 Task: Open Card Database Setup in Board Social Media Advertising Campaign Management to Workspace IT Department and add a team member Softage.3@softage.net, a label Red, a checklist SEO Audit, an attachment from your google drive, a color Red and finally, add a card description 'Finalize budget for upcoming project' and a comment 'Given the potential impact of this task on our company reputation, let us ensure that we approach it with a sense of professionalism and respect.'. Add a start date 'Jan 03, 1900' with a due date 'Jan 10, 1900'
Action: Mouse moved to (95, 361)
Screenshot: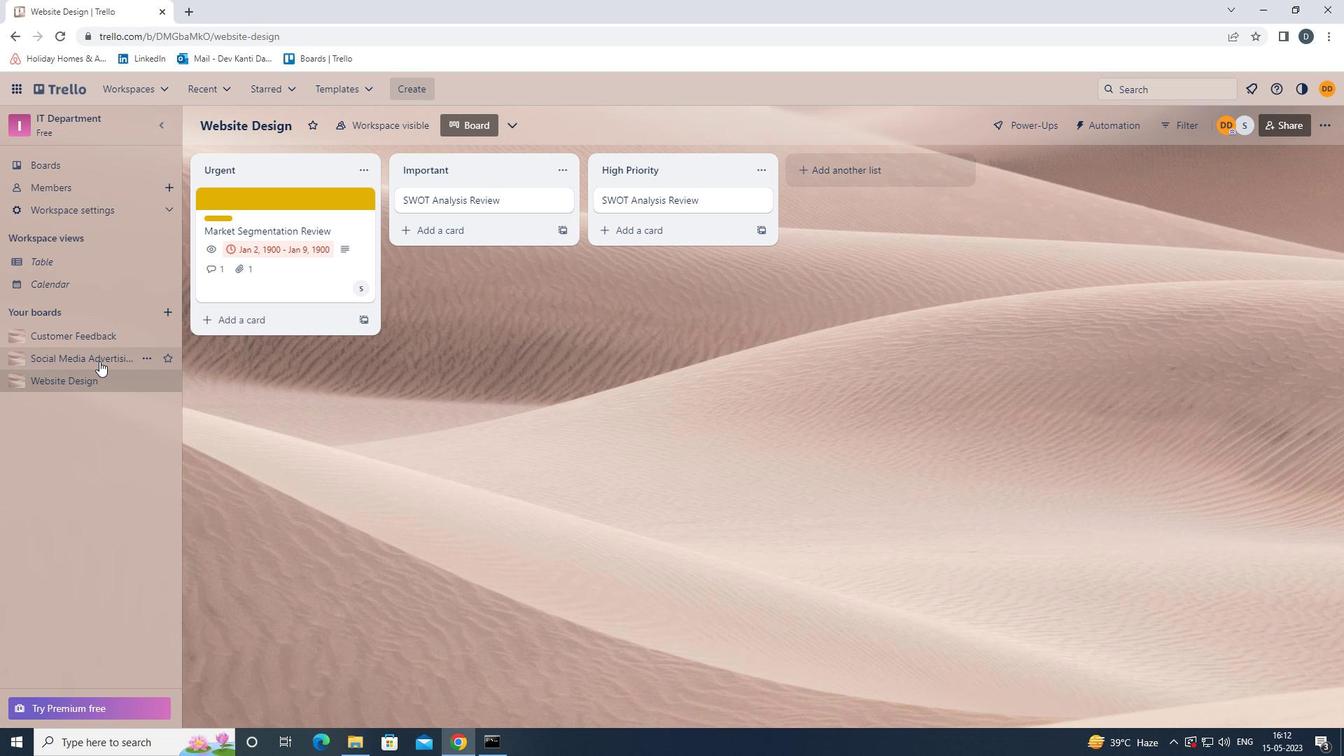 
Action: Mouse pressed left at (95, 361)
Screenshot: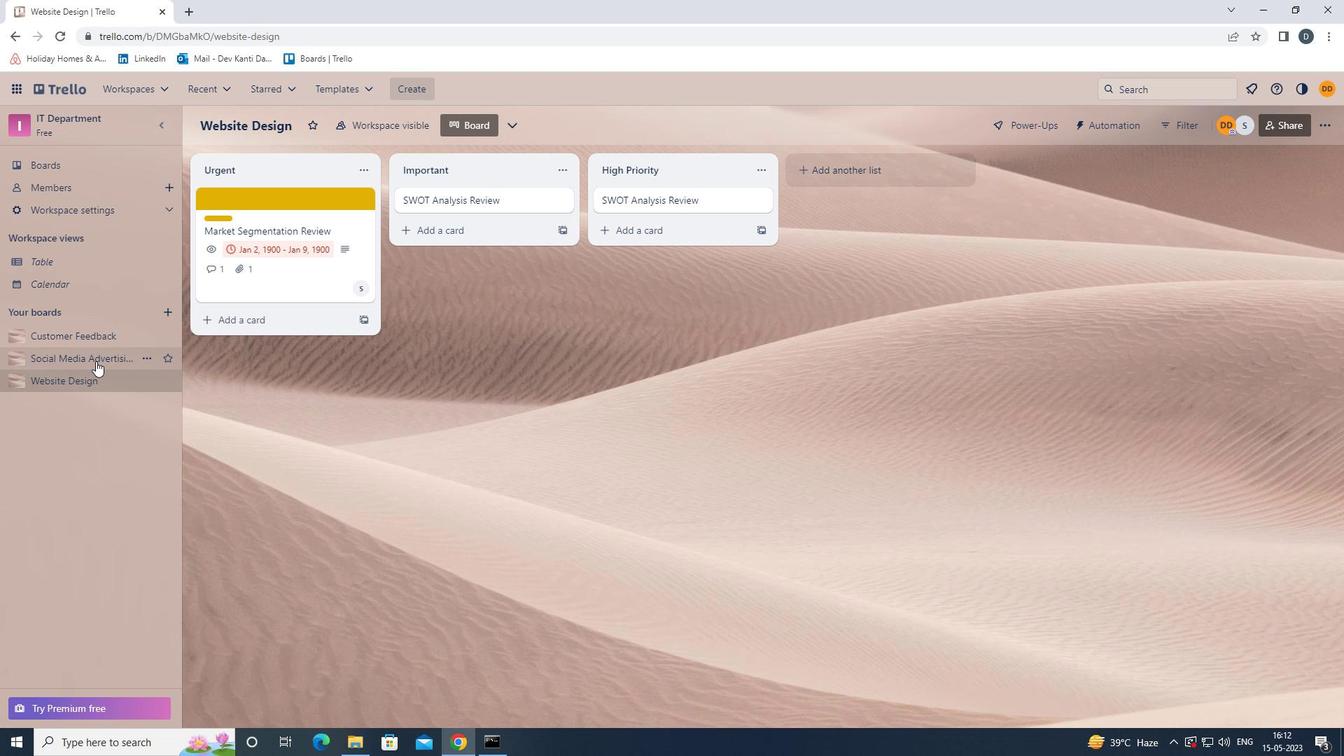 
Action: Mouse moved to (284, 202)
Screenshot: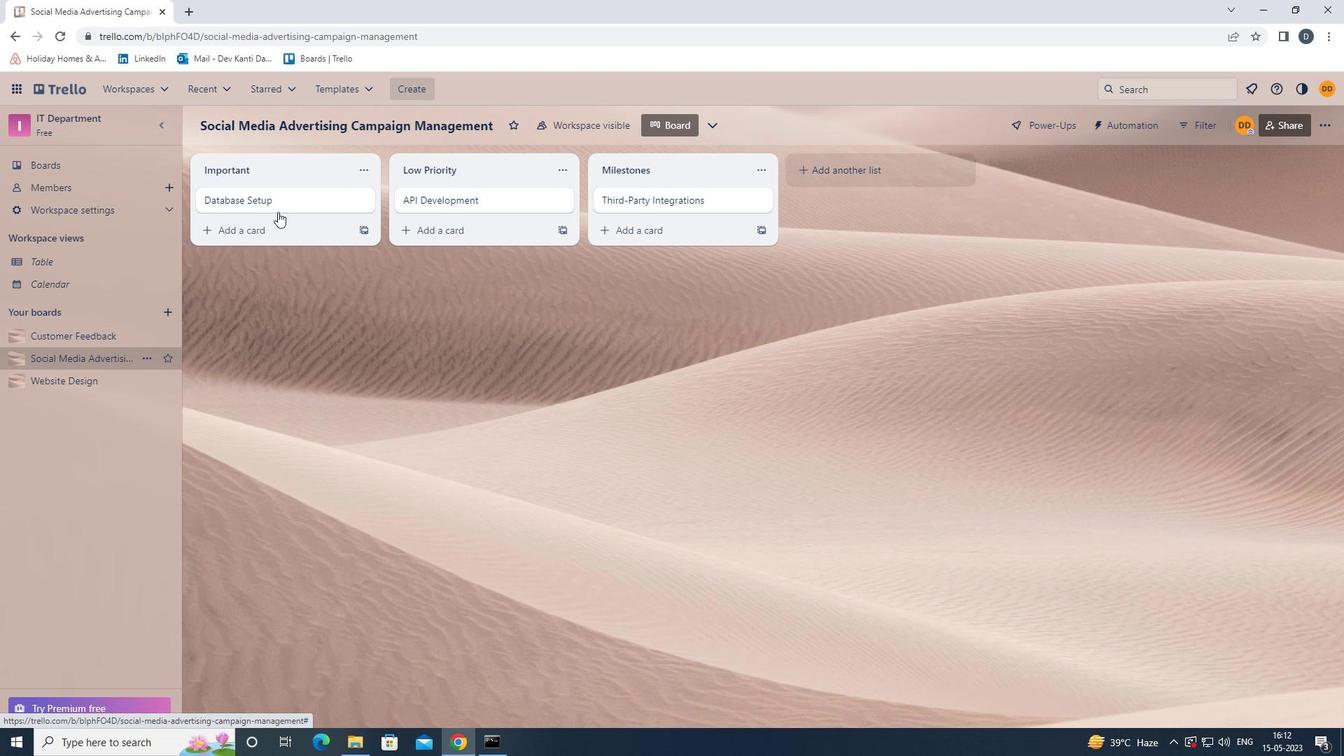 
Action: Mouse pressed left at (284, 202)
Screenshot: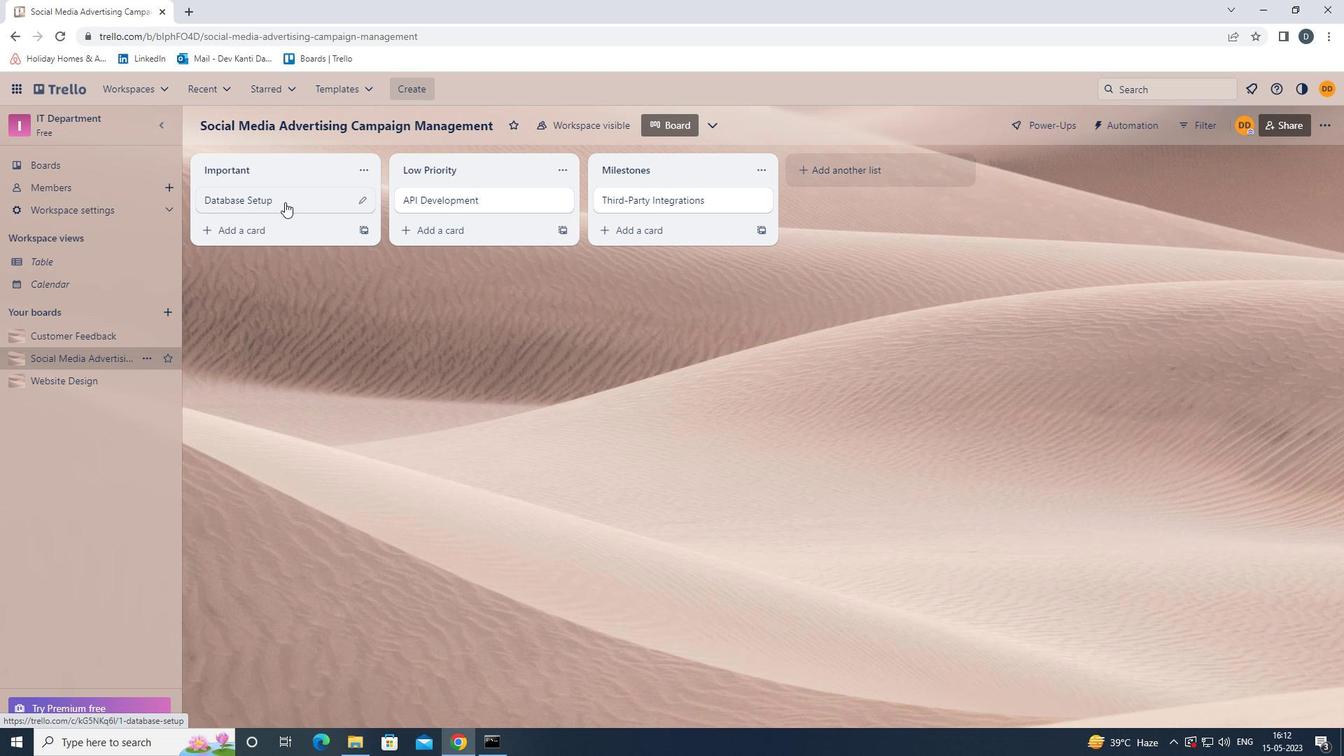 
Action: Mouse moved to (835, 202)
Screenshot: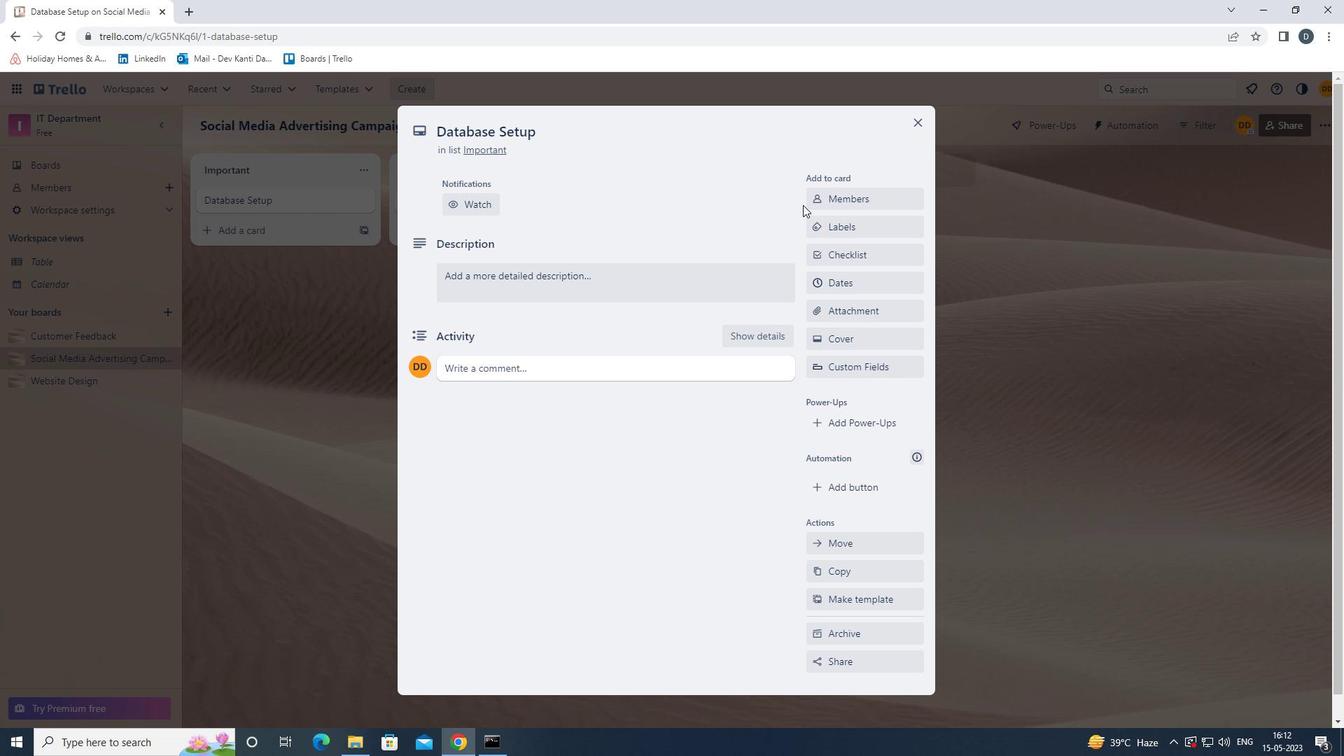 
Action: Mouse pressed left at (835, 202)
Screenshot: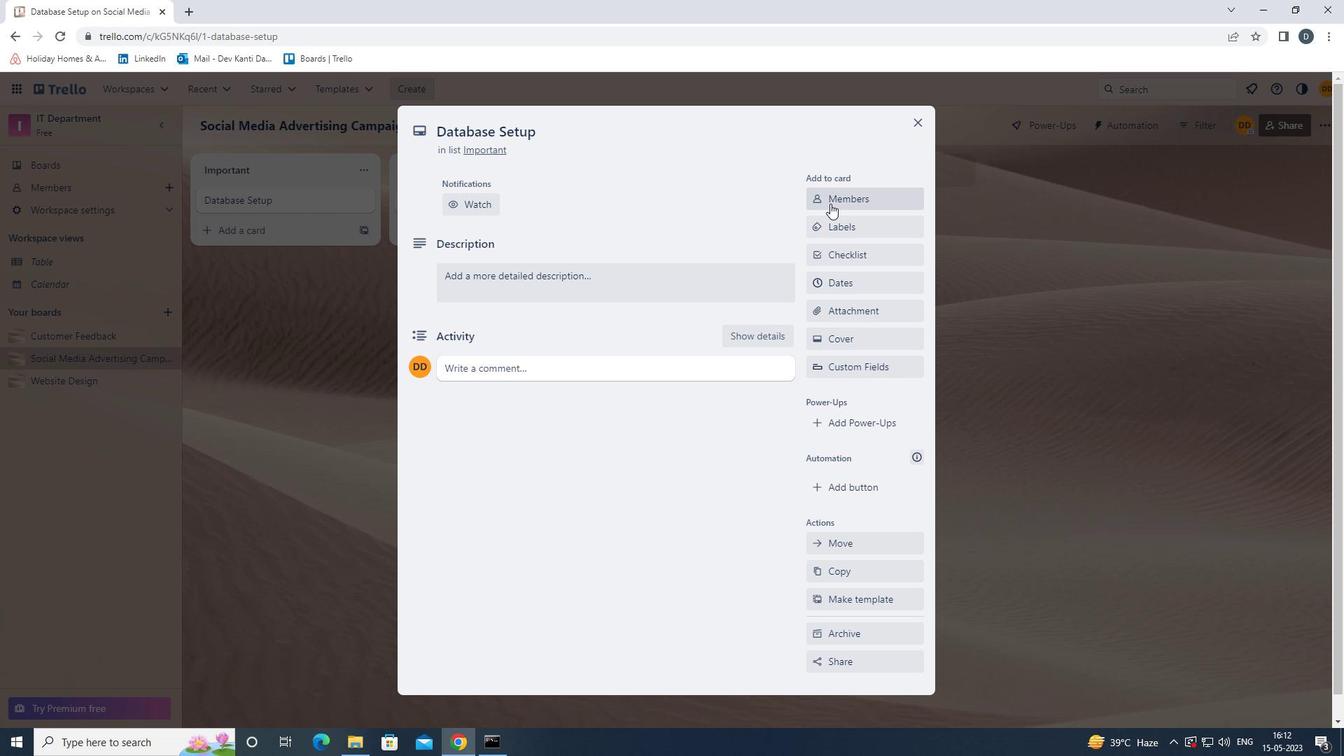 
Action: Mouse moved to (837, 200)
Screenshot: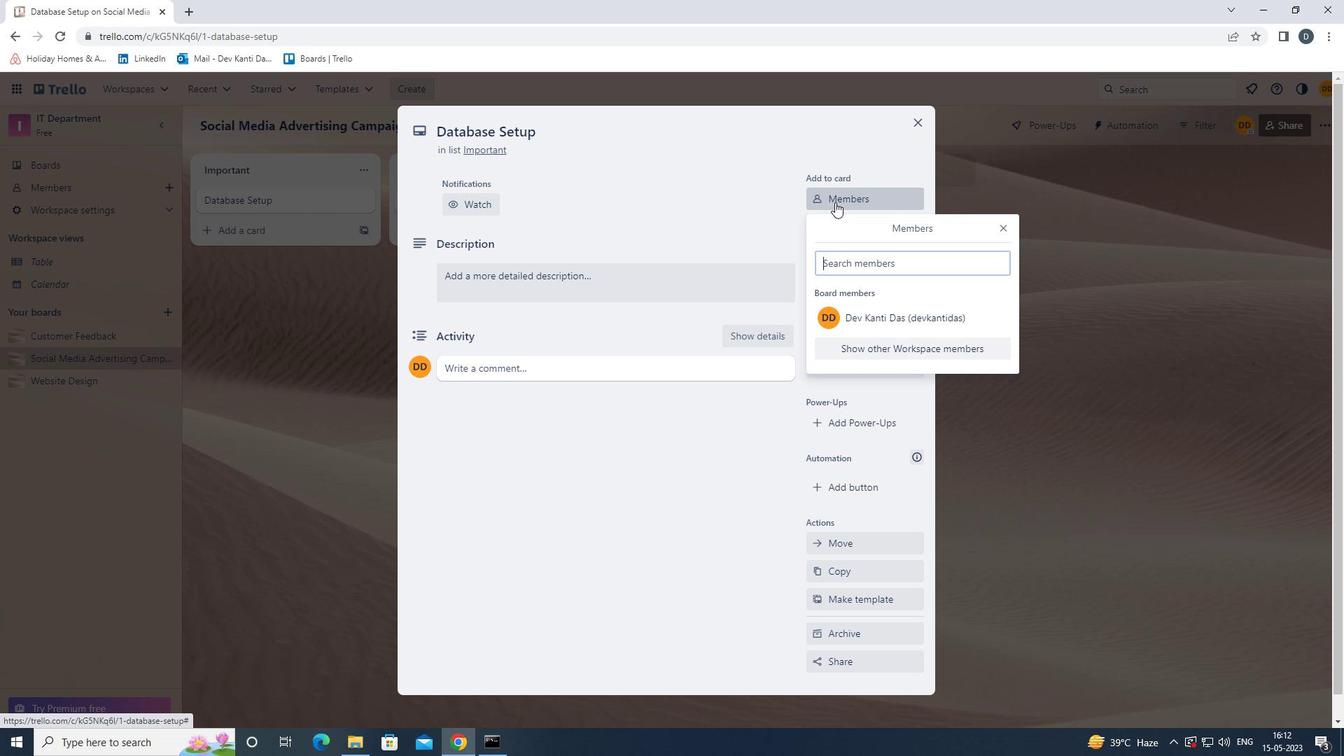 
Action: Key pressed <Key.shift><Key.shift><Key.shift><Key.shift><Key.shift>SOFTAGE.3<Key.shift>@SOFTAGE.NET
Screenshot: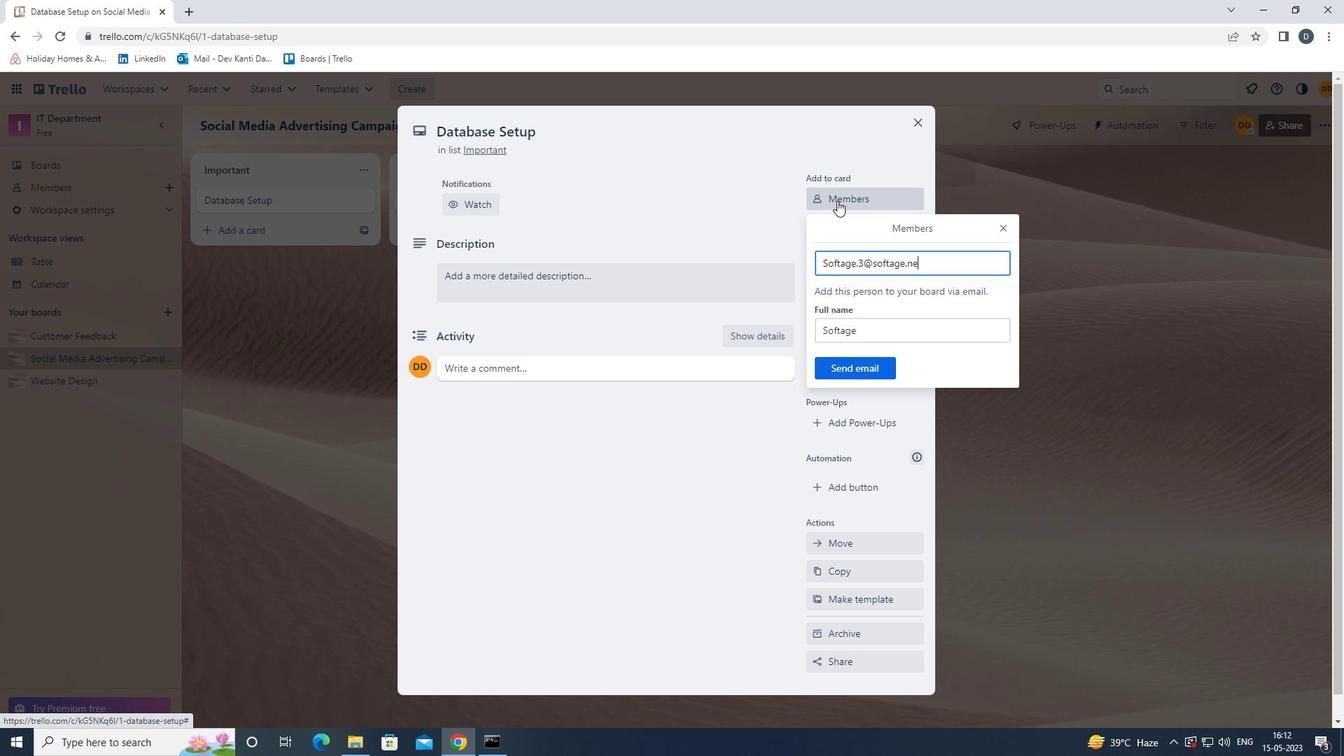 
Action: Mouse moved to (834, 373)
Screenshot: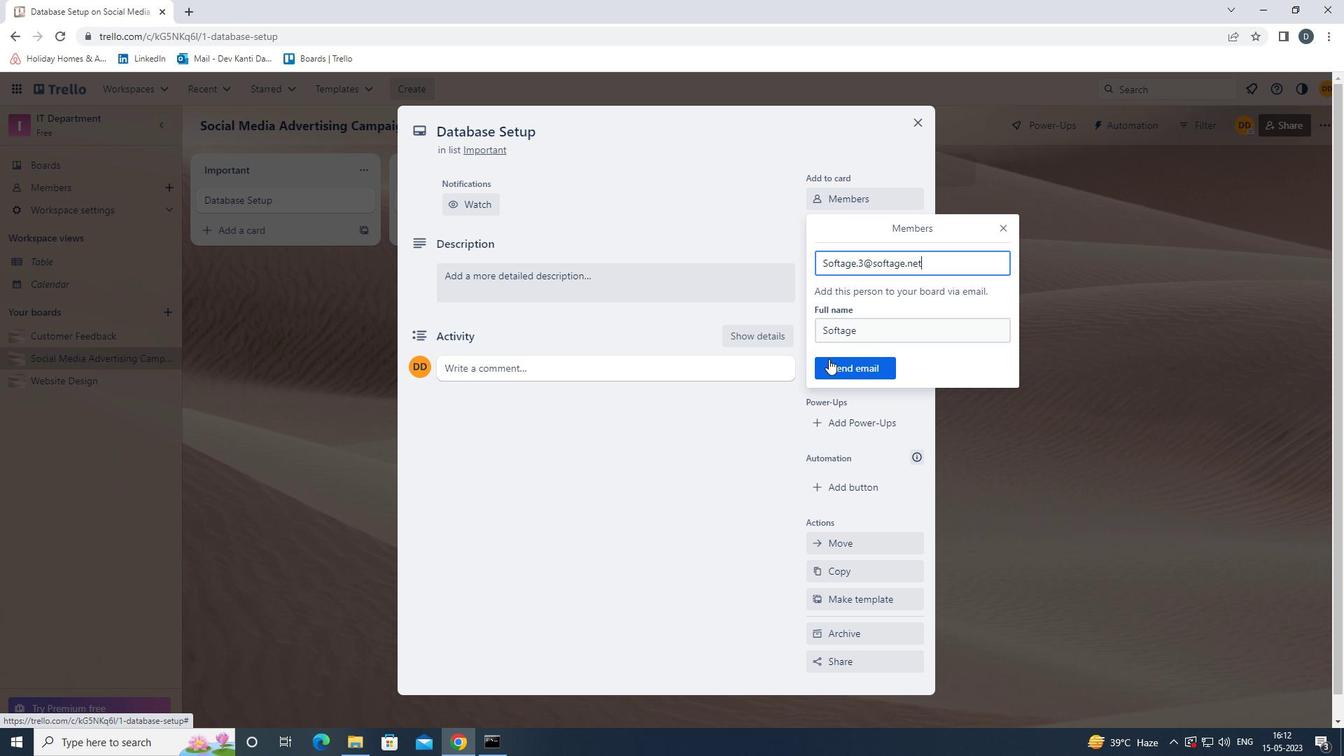 
Action: Mouse pressed left at (834, 373)
Screenshot: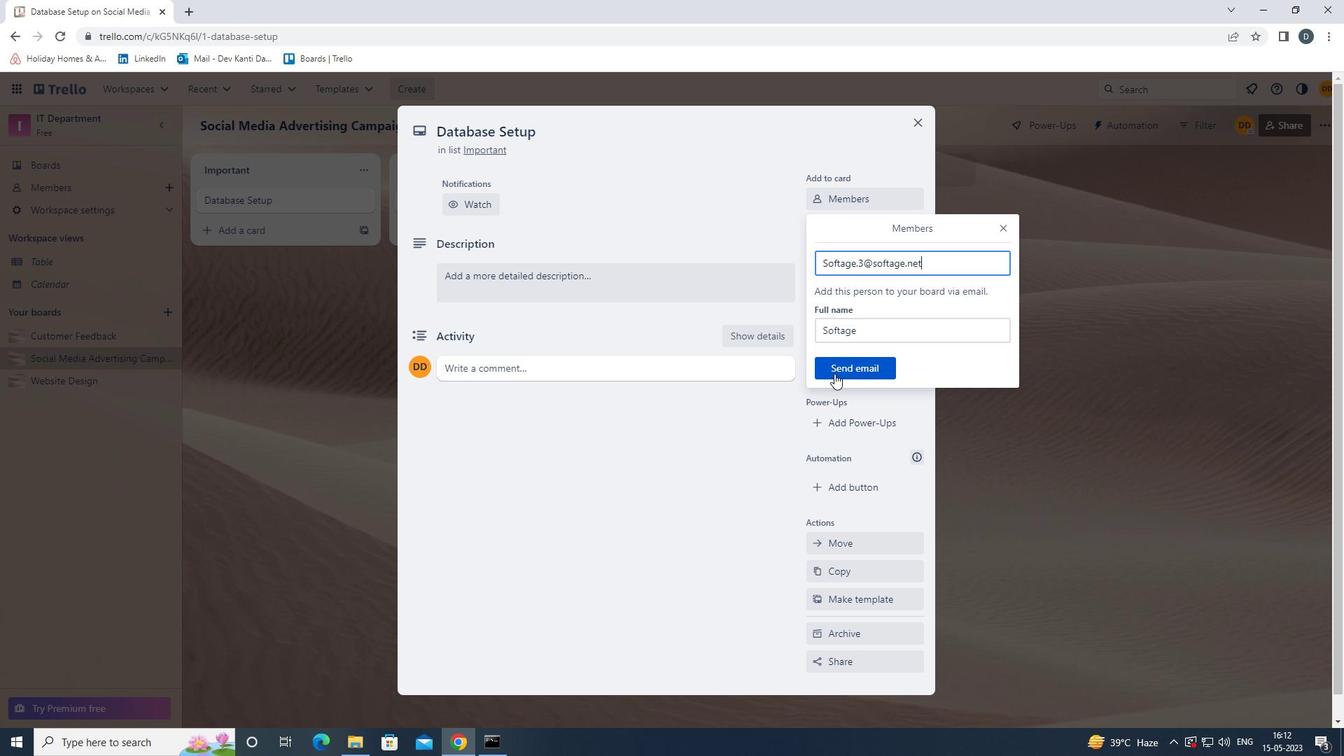 
Action: Mouse moved to (866, 283)
Screenshot: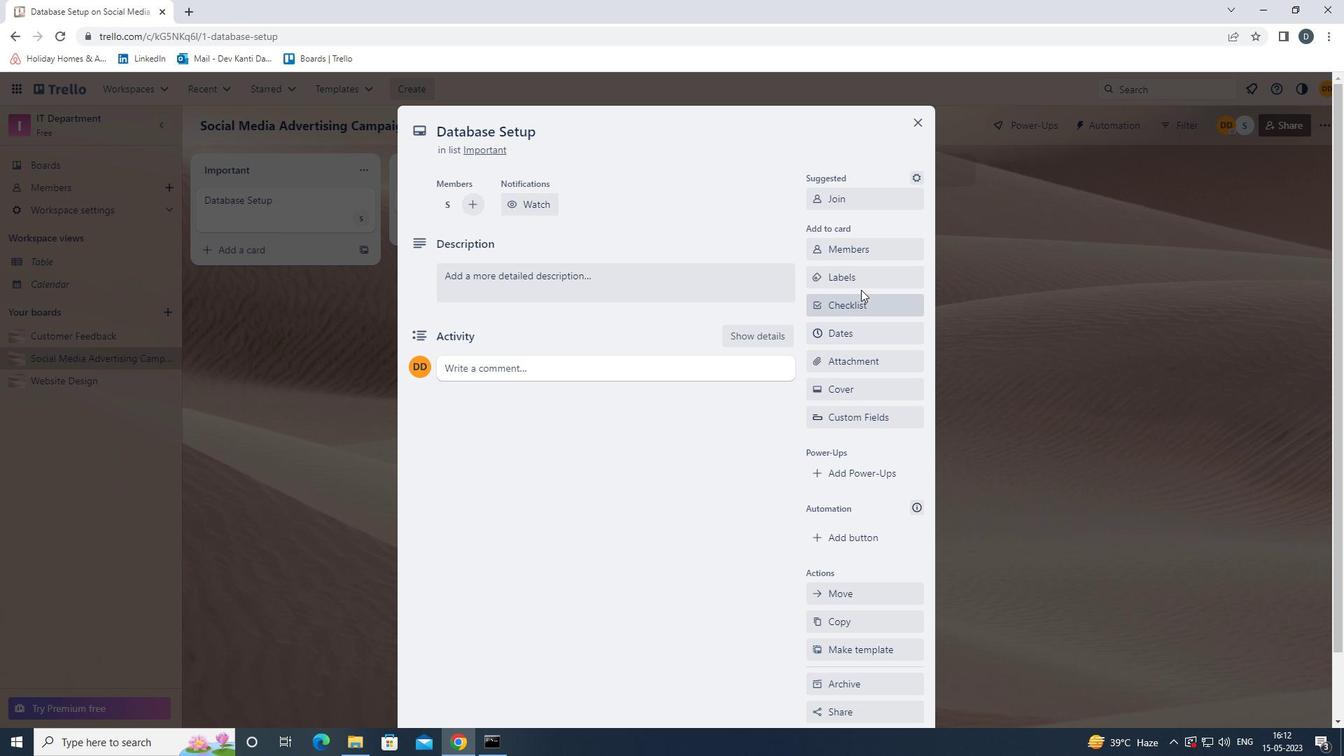 
Action: Mouse pressed left at (866, 283)
Screenshot: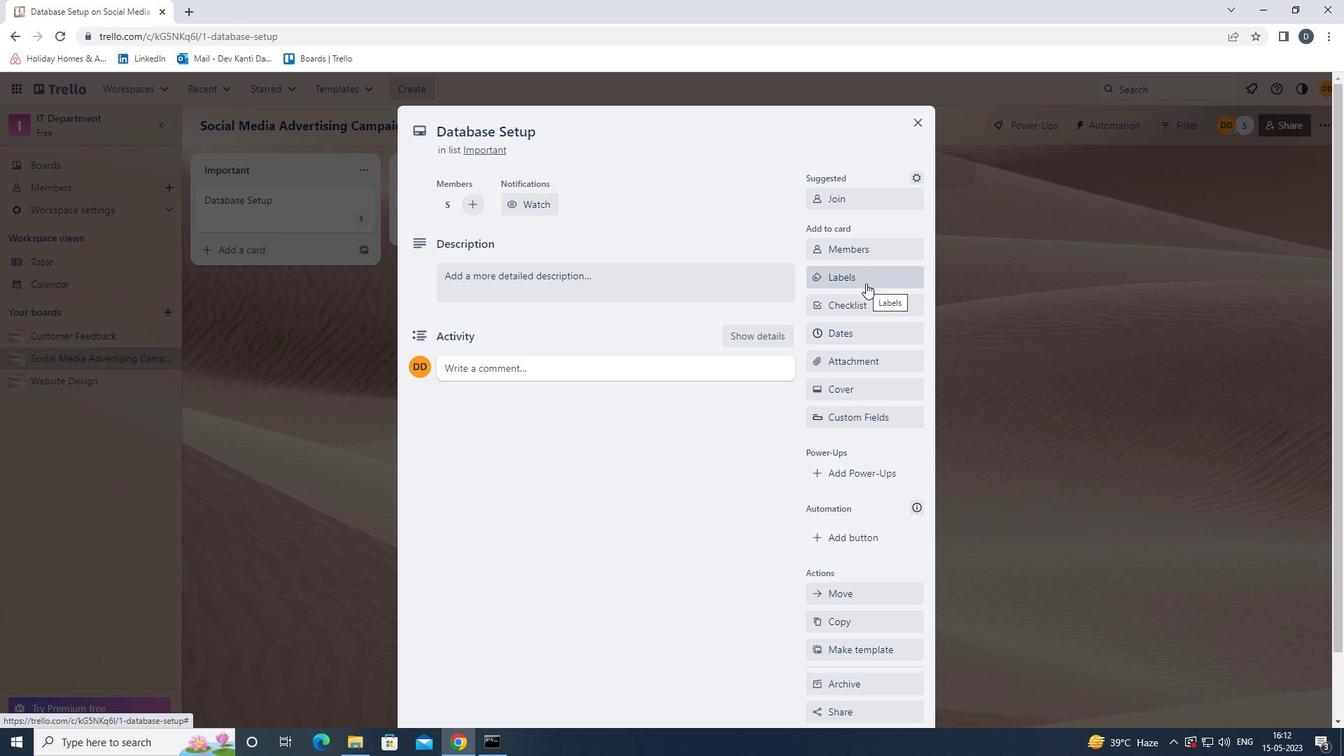
Action: Mouse moved to (901, 467)
Screenshot: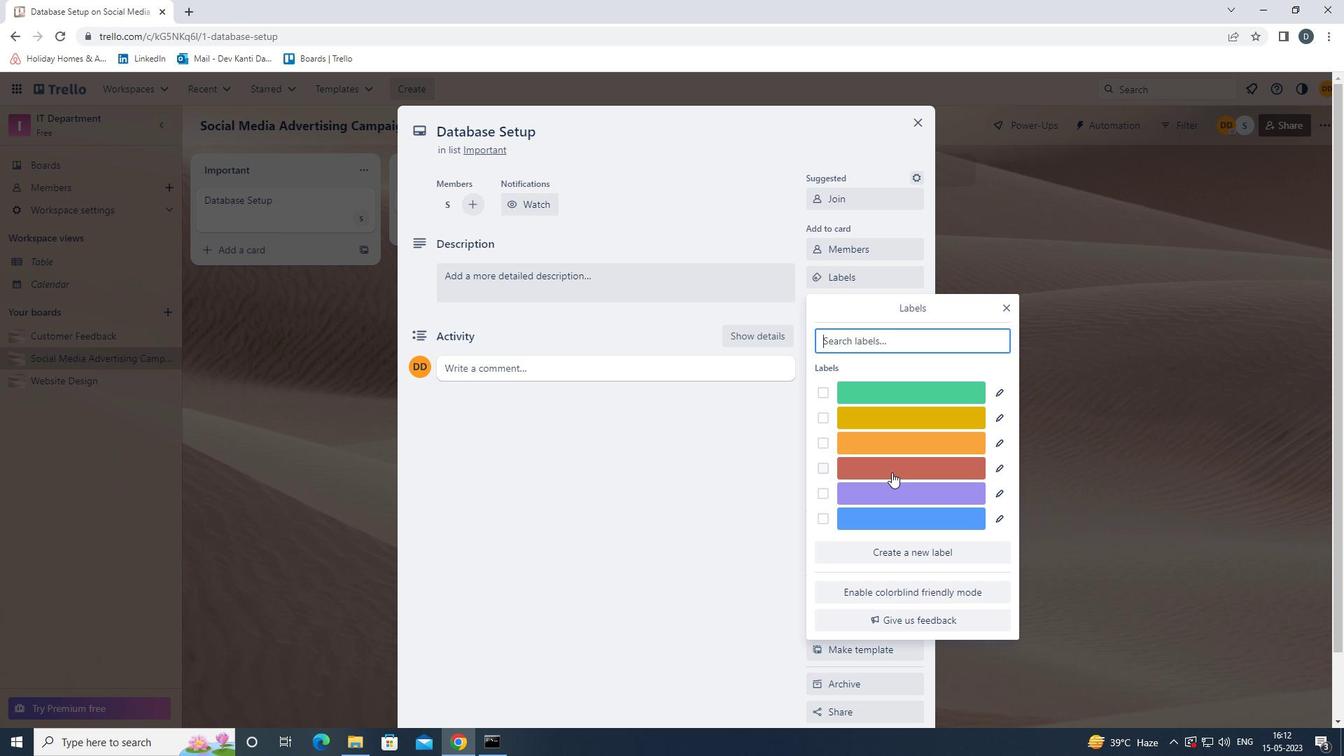 
Action: Mouse pressed left at (901, 467)
Screenshot: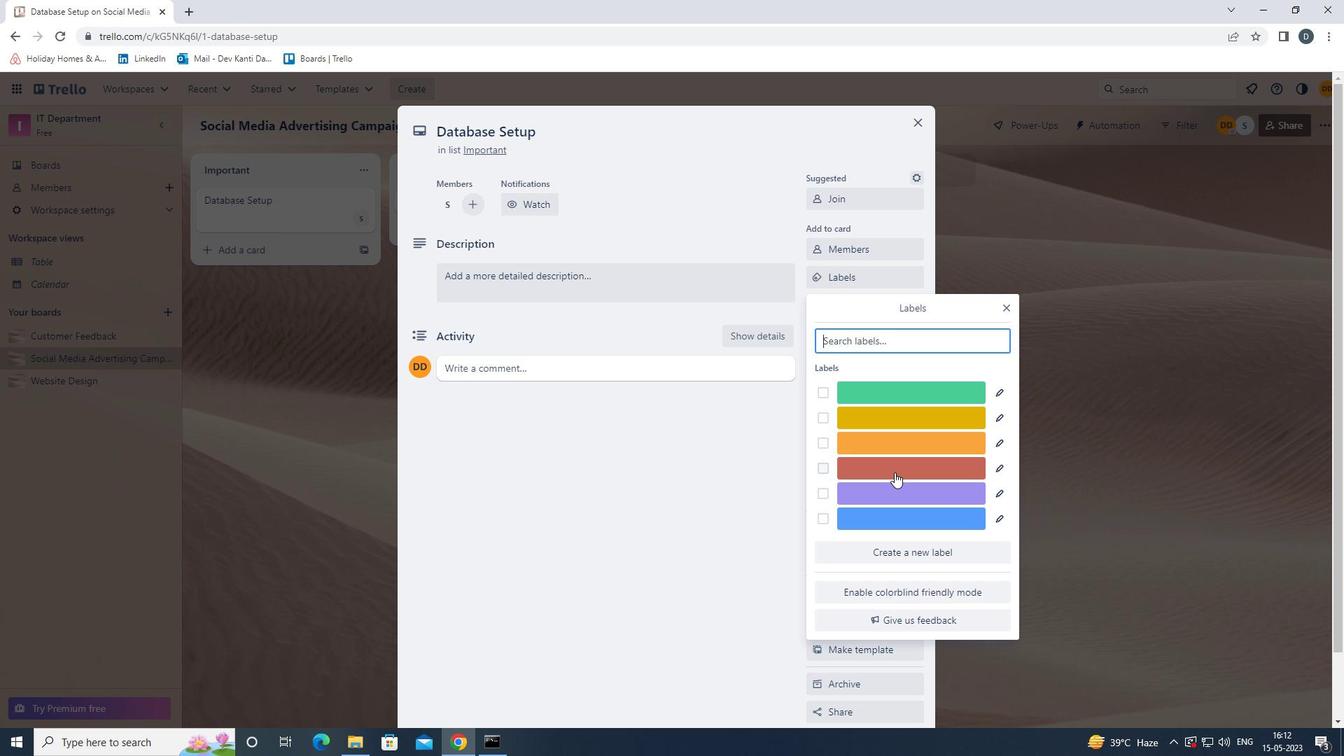 
Action: Mouse moved to (1003, 315)
Screenshot: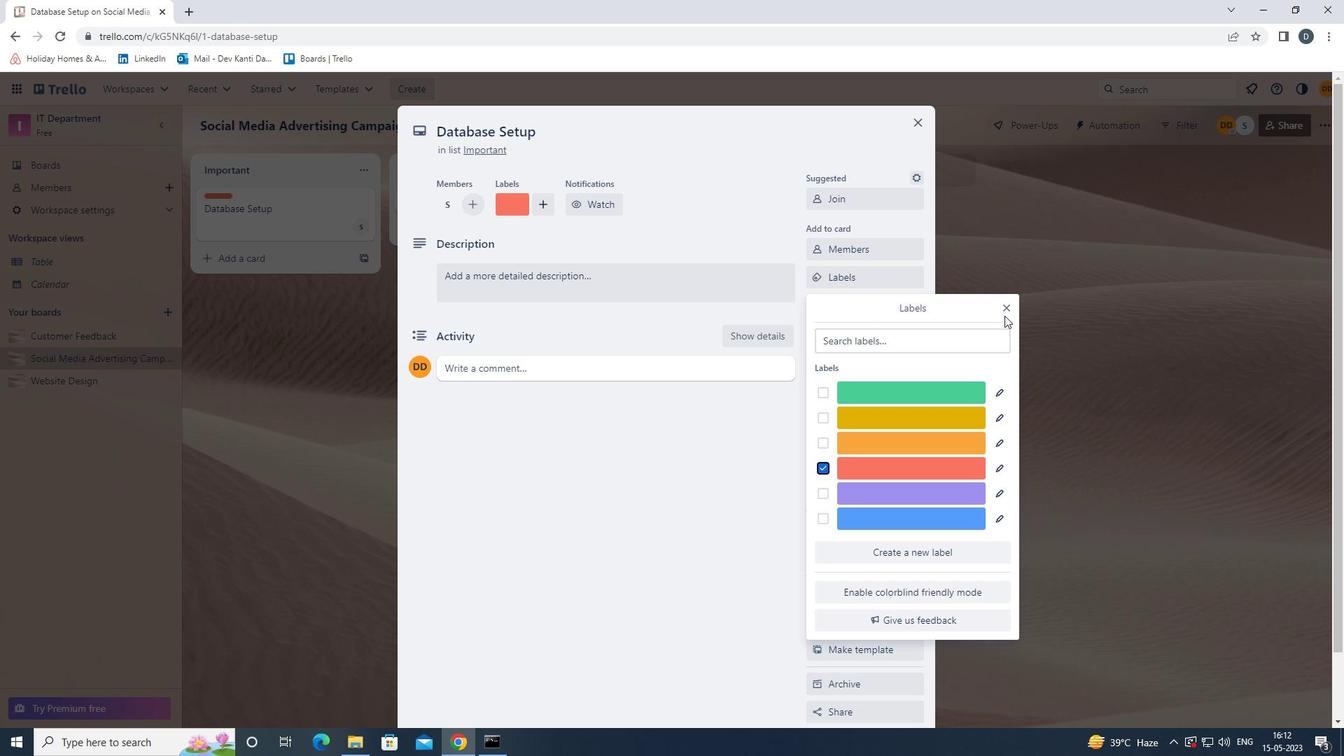 
Action: Mouse pressed left at (1003, 315)
Screenshot: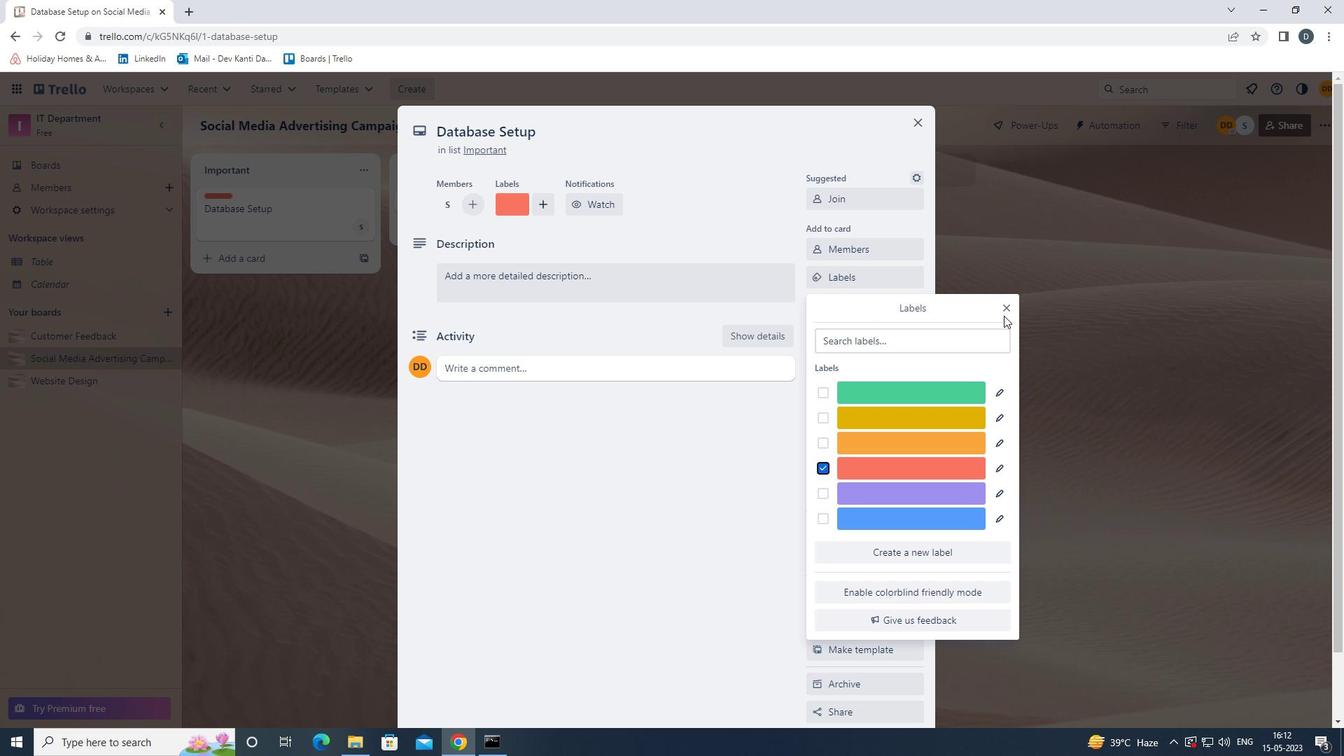 
Action: Mouse moved to (880, 309)
Screenshot: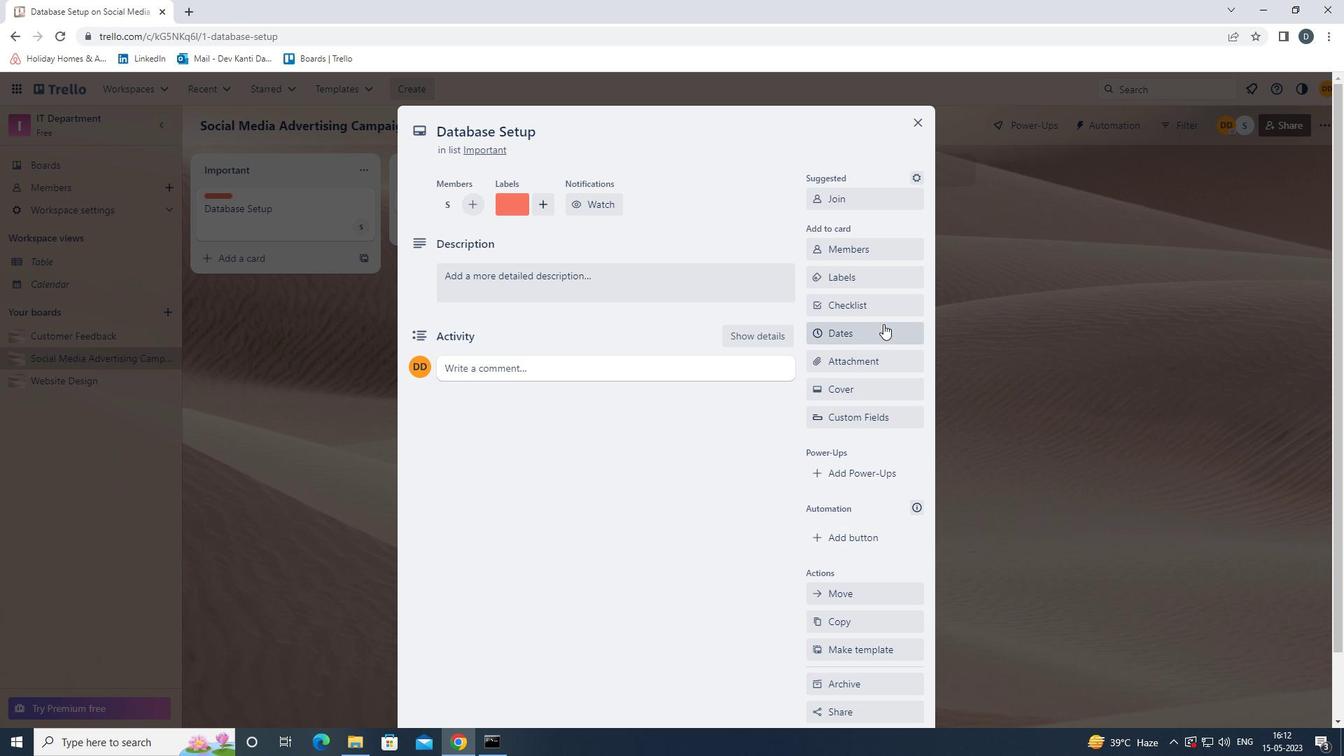 
Action: Mouse pressed left at (880, 309)
Screenshot: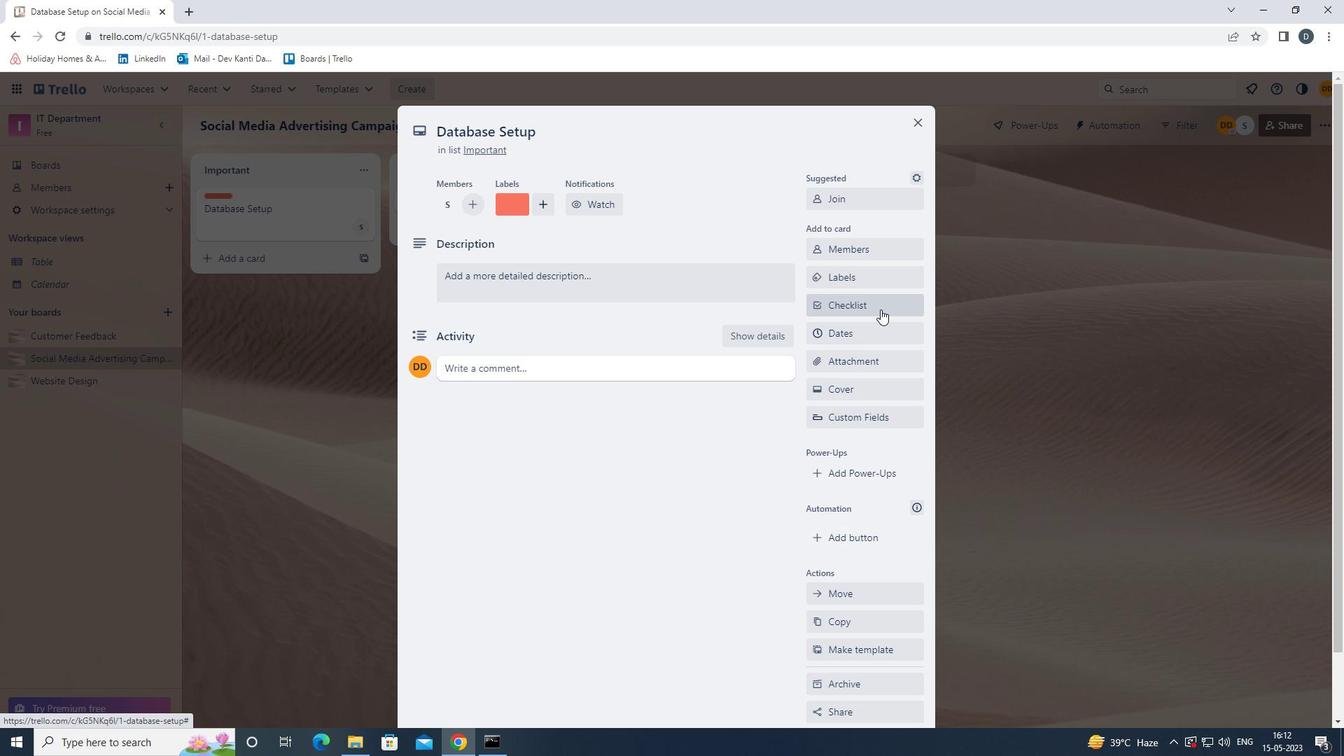 
Action: Mouse moved to (885, 340)
Screenshot: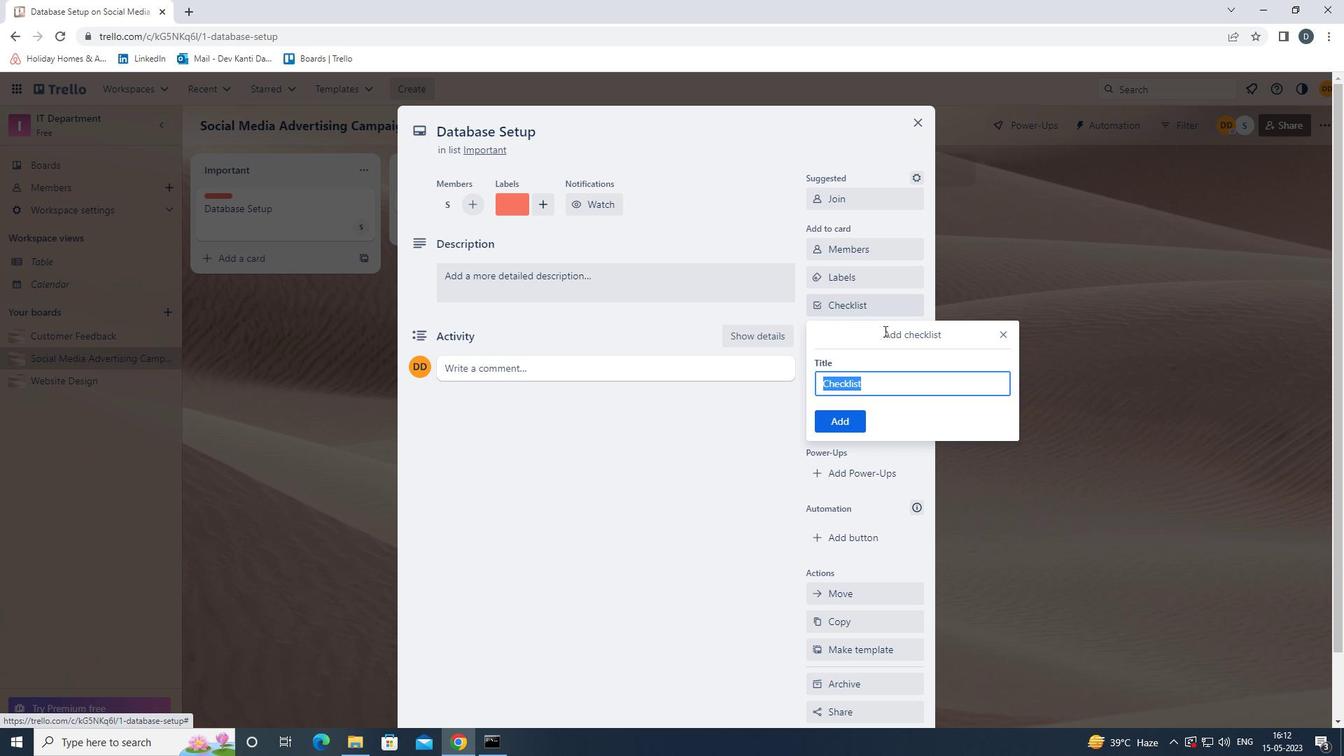 
Action: Key pressed <Key.shift>SEO<Key.space><Key.shift><Key.shift><Key.shift><Key.shift>AUDIT<Key.enter>
Screenshot: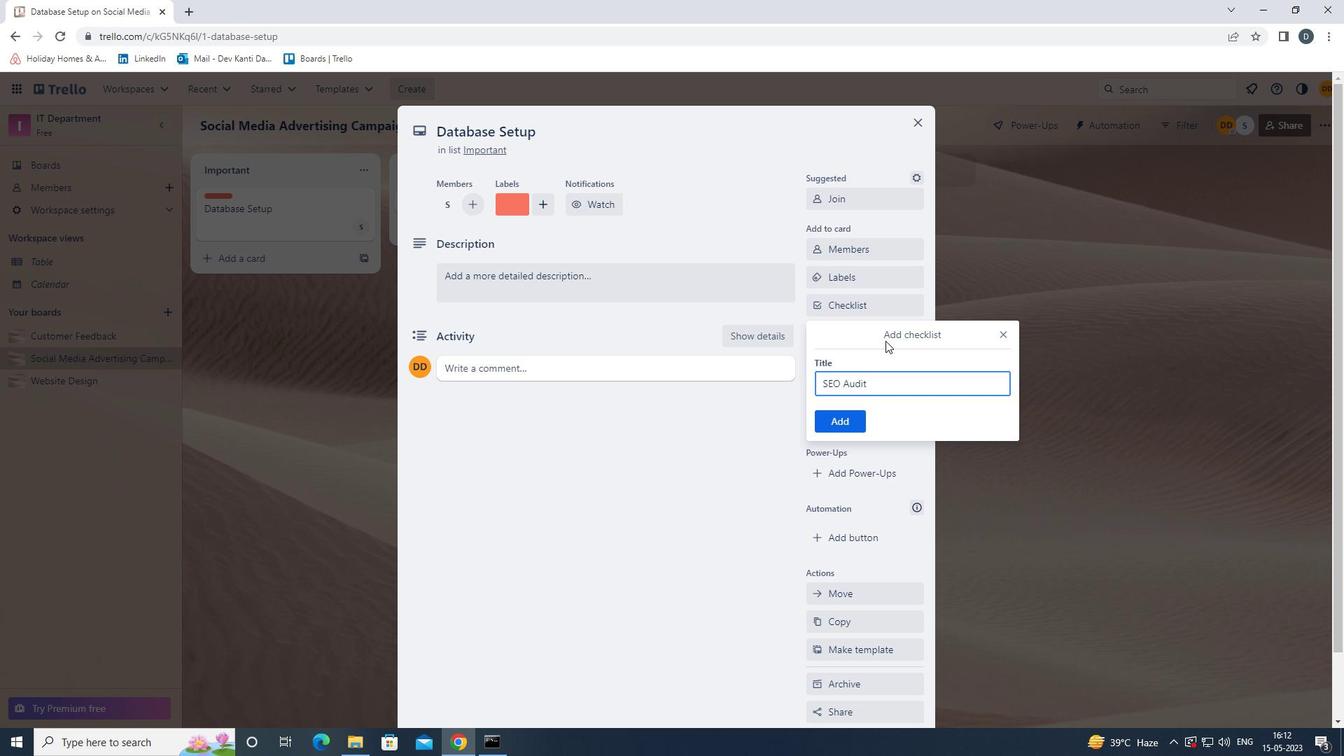 
Action: Mouse moved to (889, 359)
Screenshot: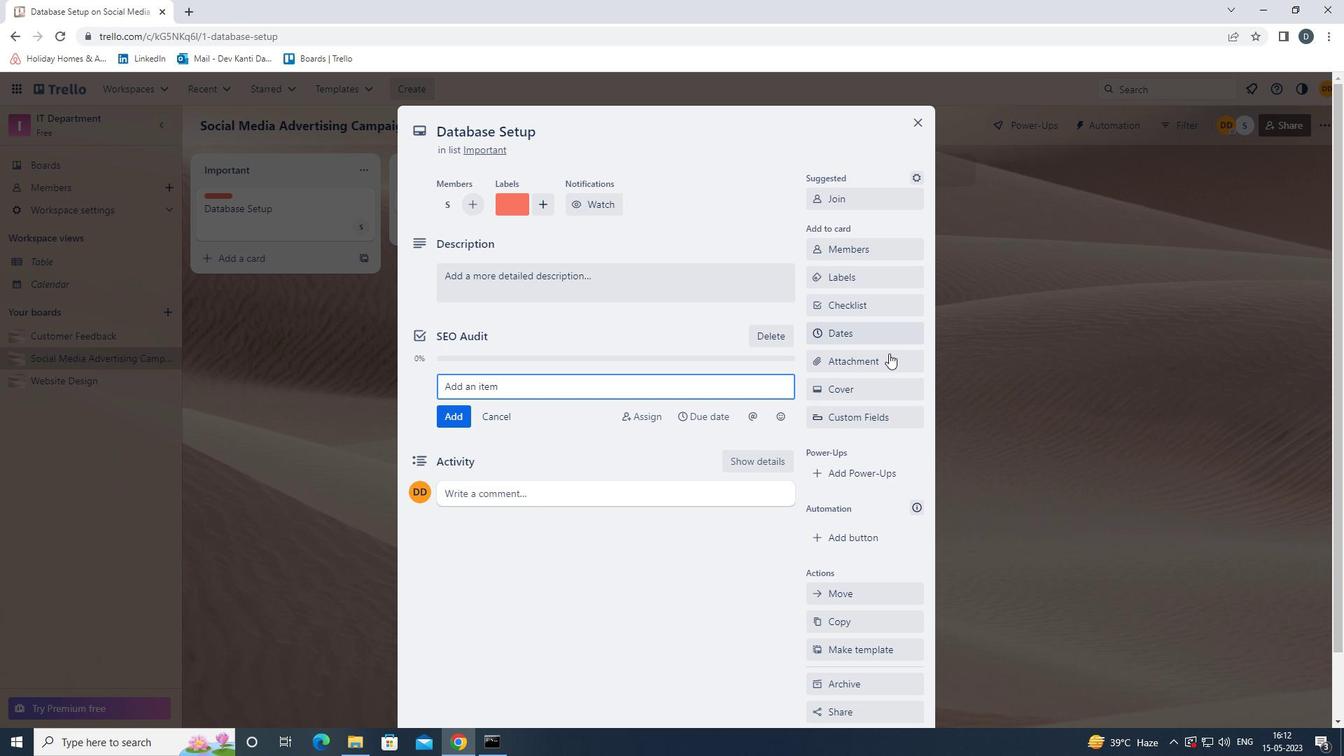 
Action: Mouse pressed left at (889, 359)
Screenshot: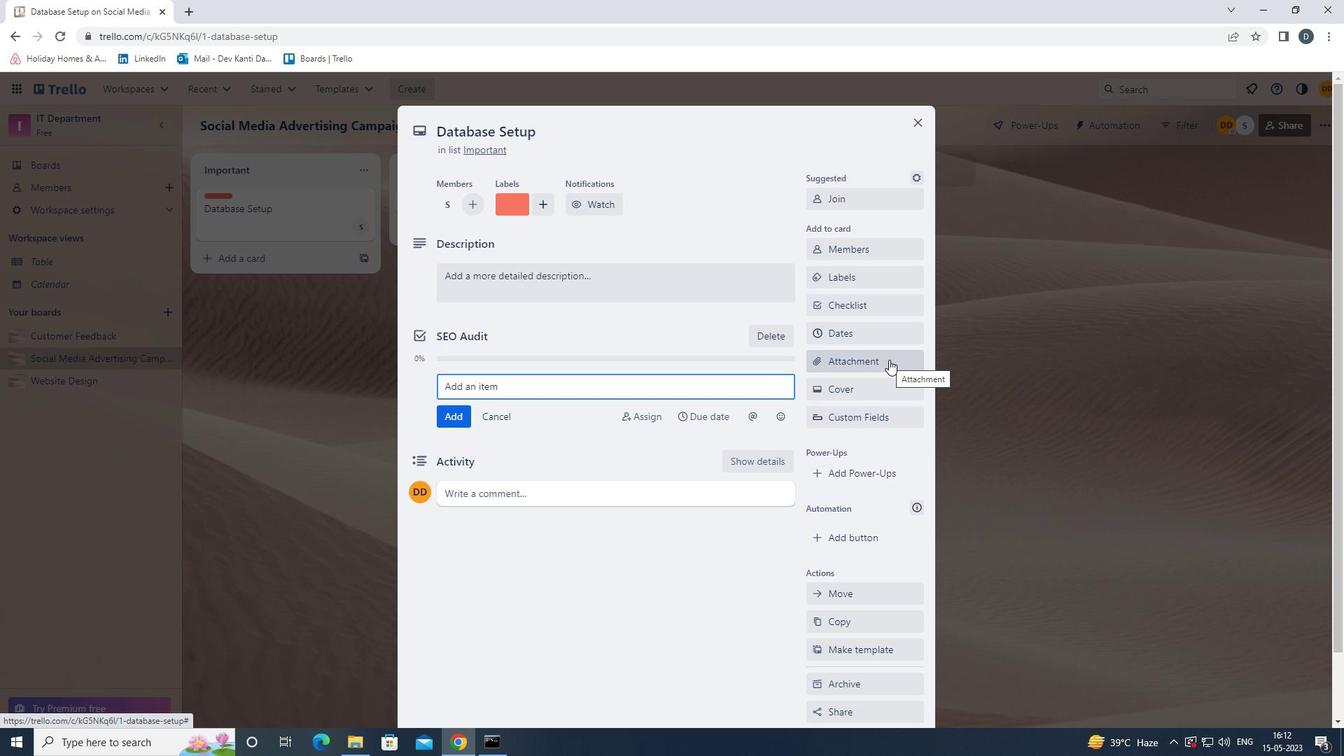 
Action: Mouse moved to (888, 459)
Screenshot: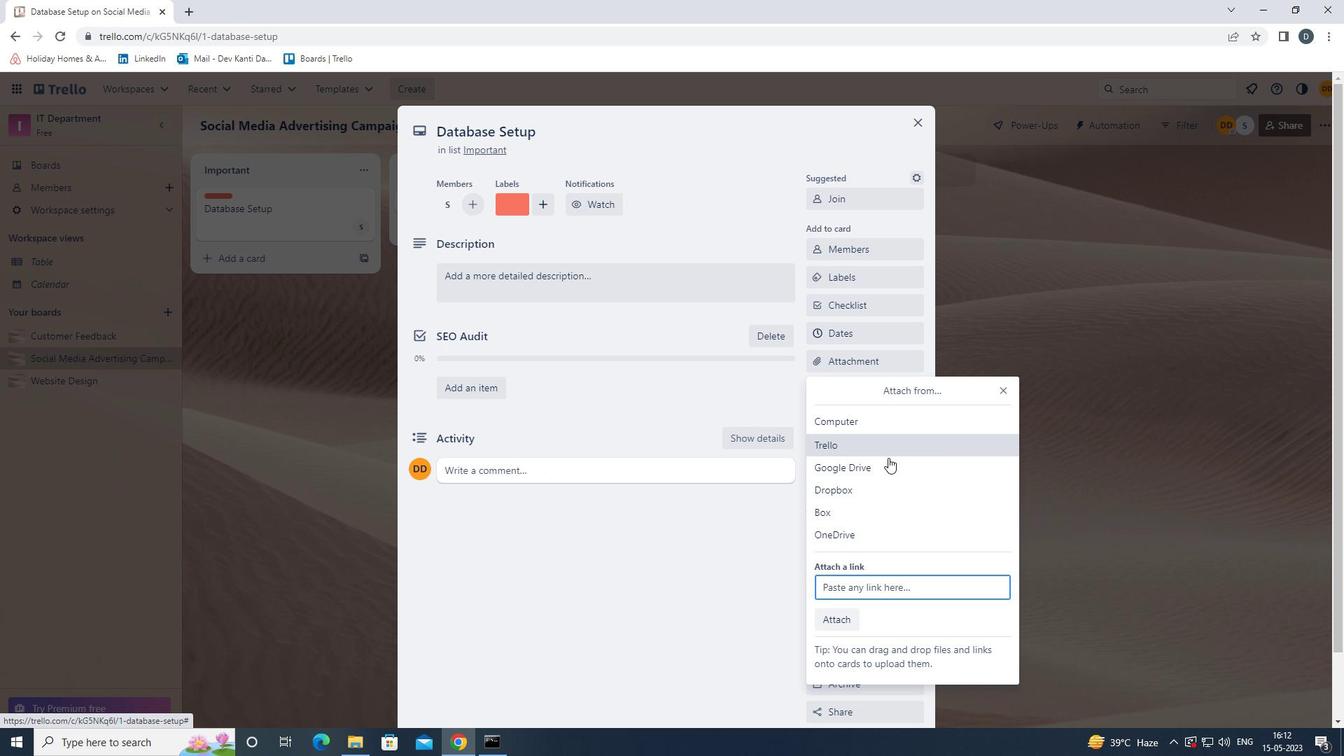
Action: Mouse pressed left at (888, 459)
Screenshot: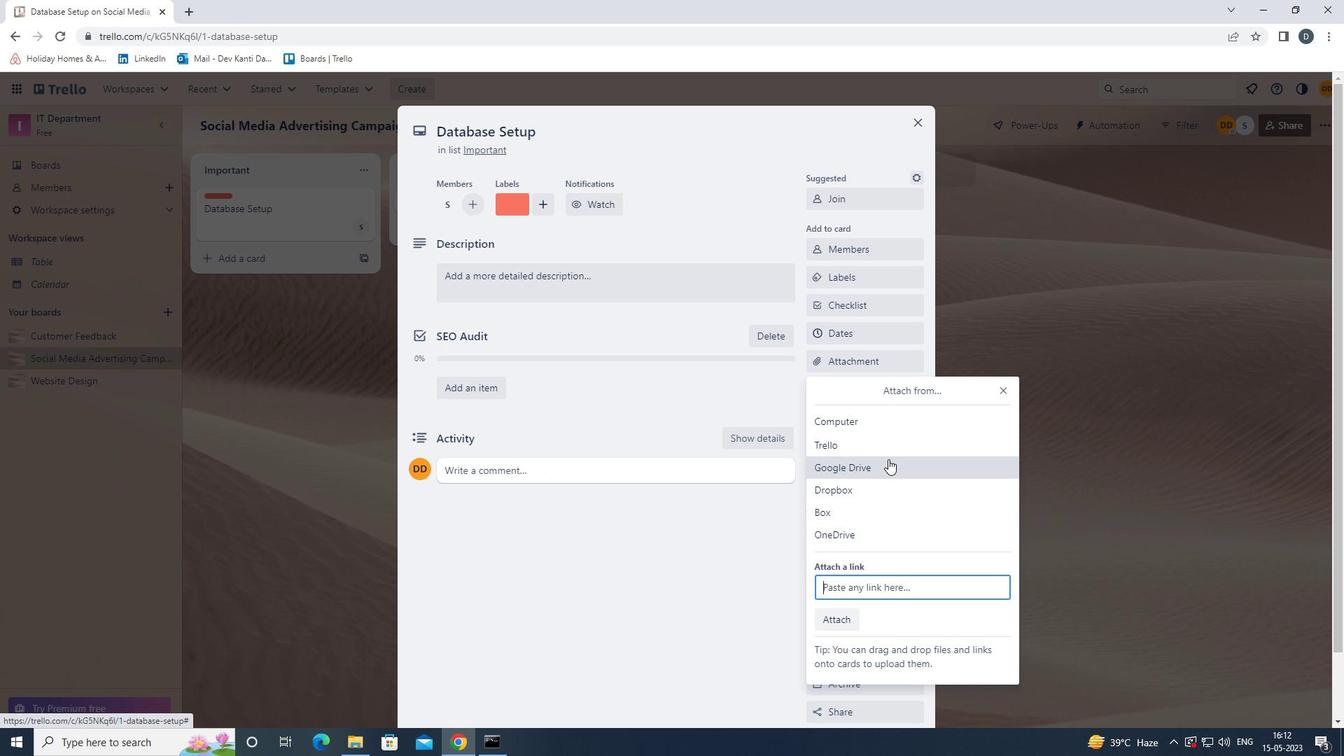 
Action: Mouse moved to (359, 382)
Screenshot: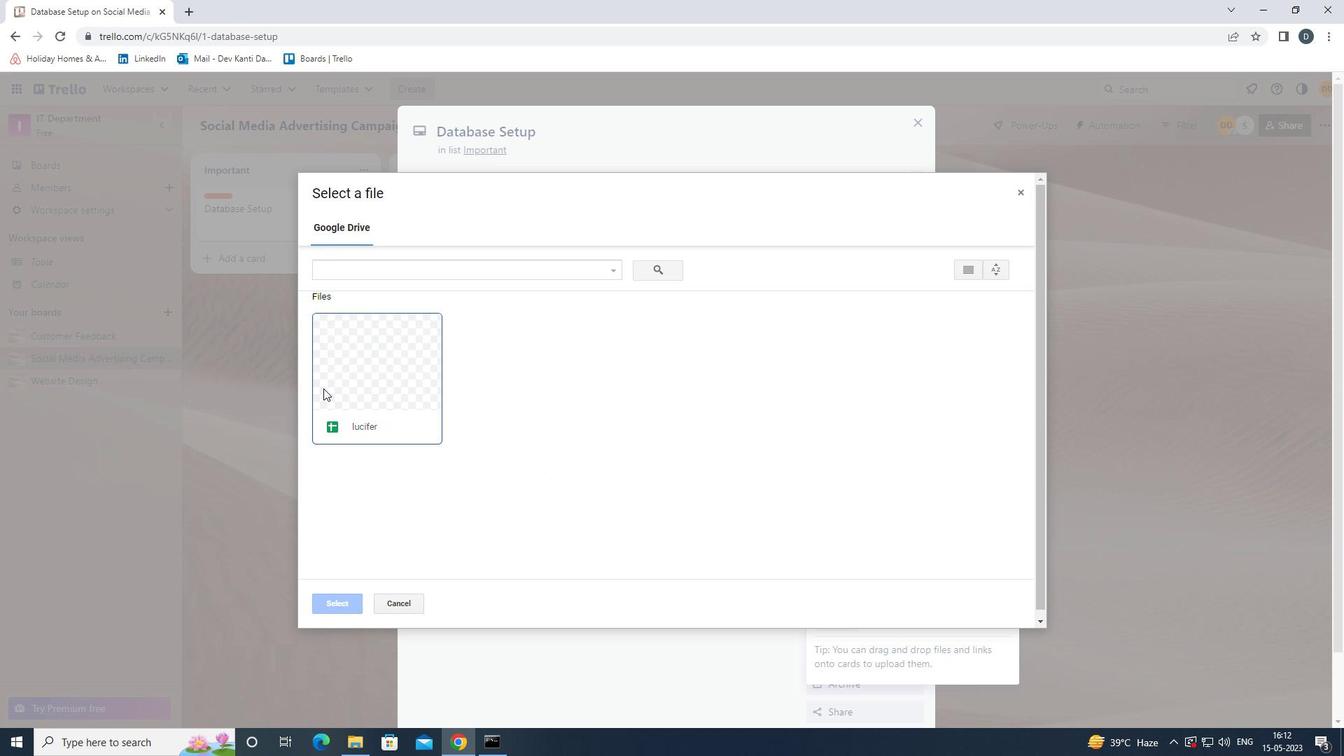 
Action: Mouse pressed left at (359, 382)
Screenshot: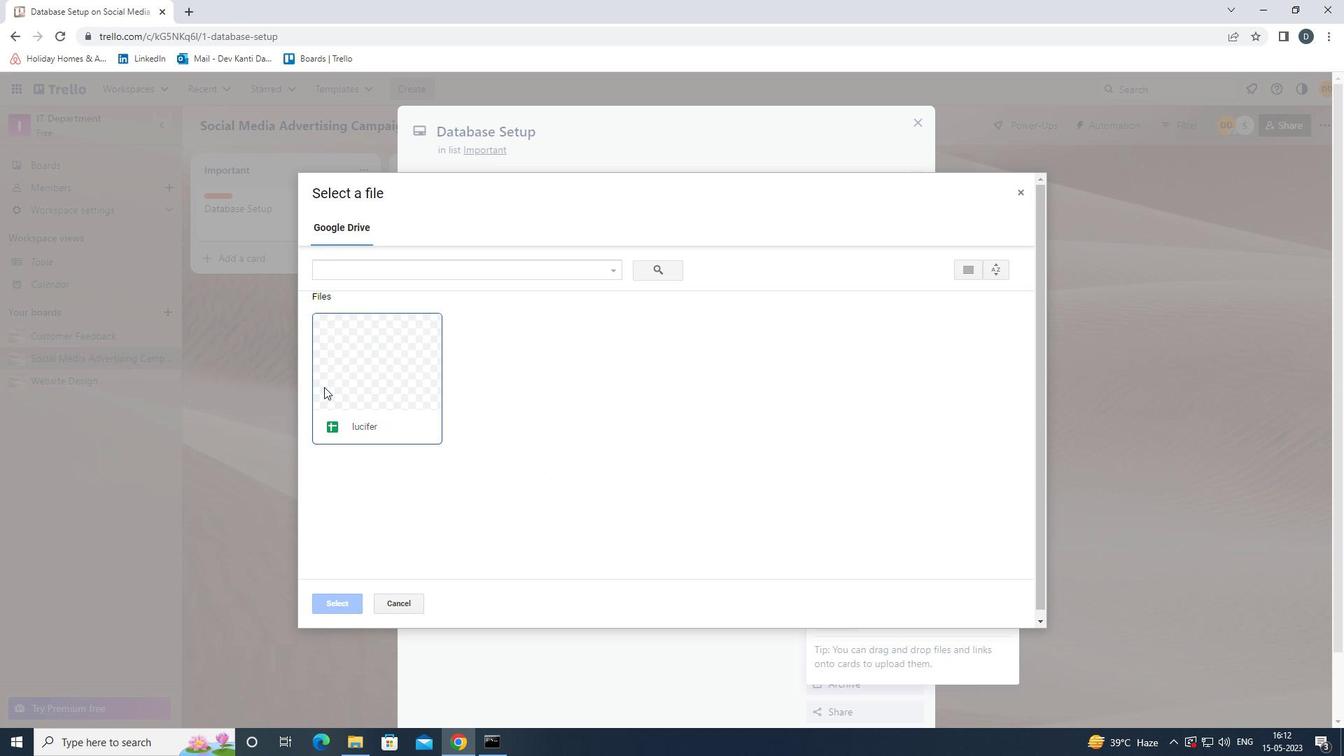 
Action: Mouse moved to (339, 600)
Screenshot: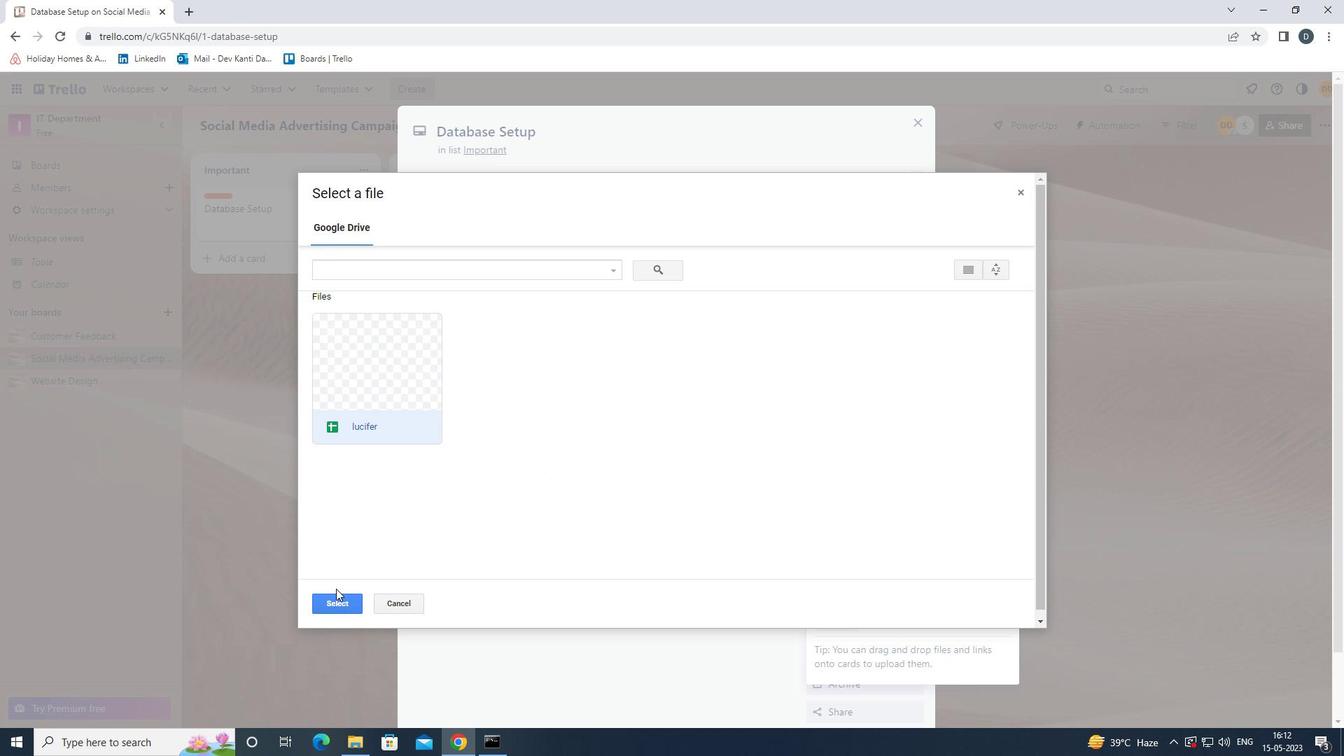 
Action: Mouse pressed left at (339, 600)
Screenshot: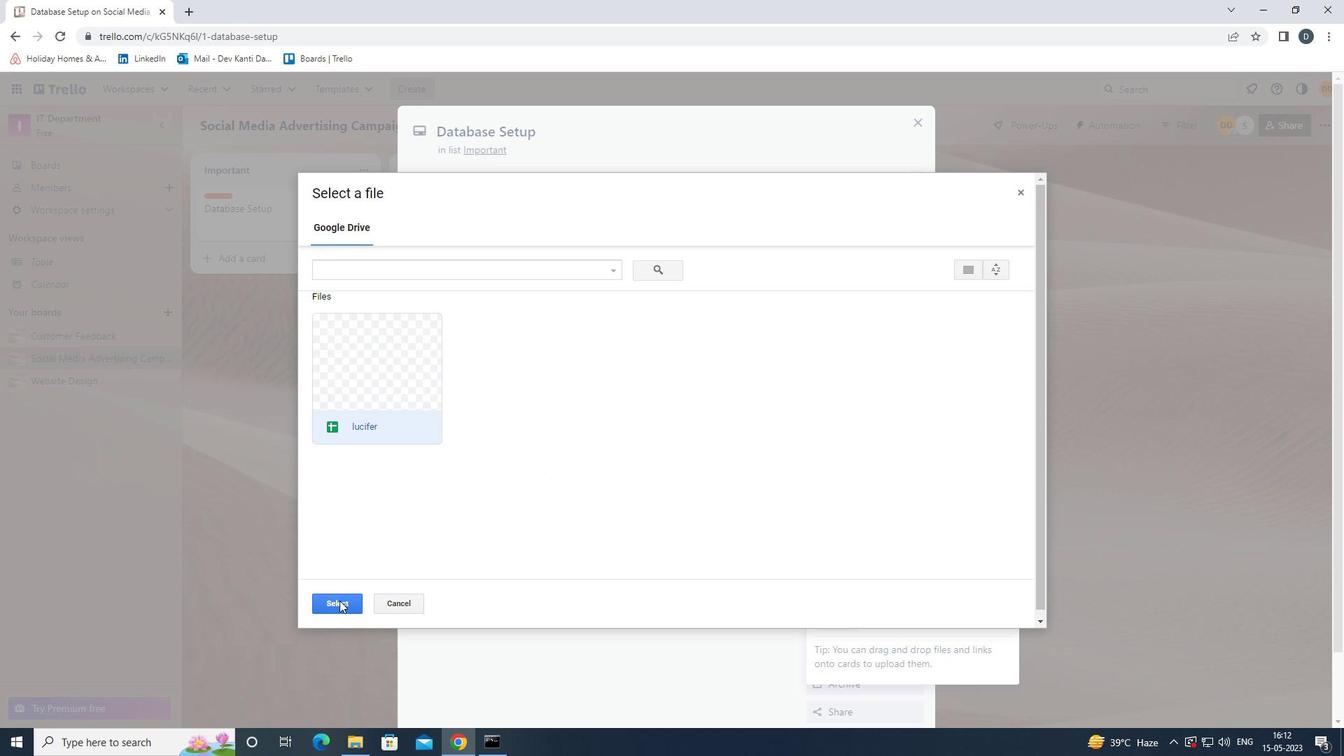 
Action: Mouse moved to (849, 394)
Screenshot: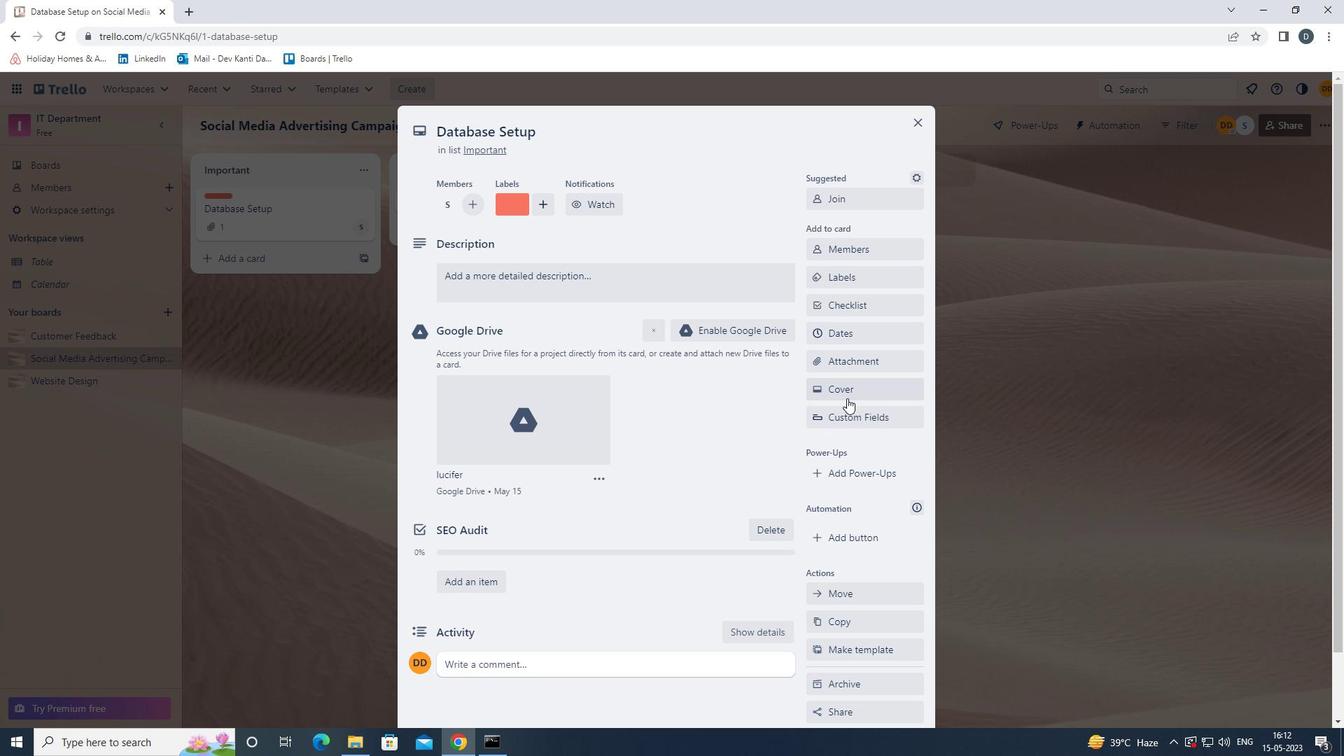 
Action: Mouse pressed left at (849, 394)
Screenshot: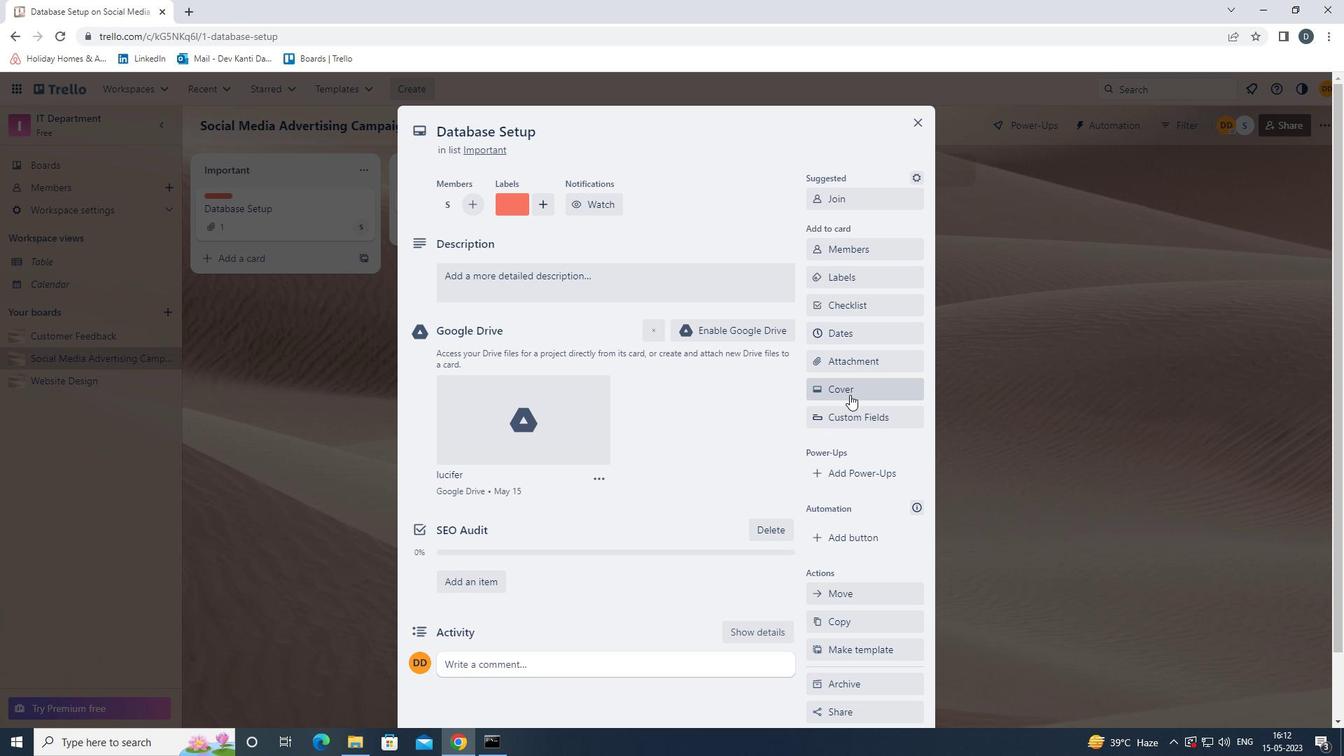 
Action: Mouse moved to (945, 445)
Screenshot: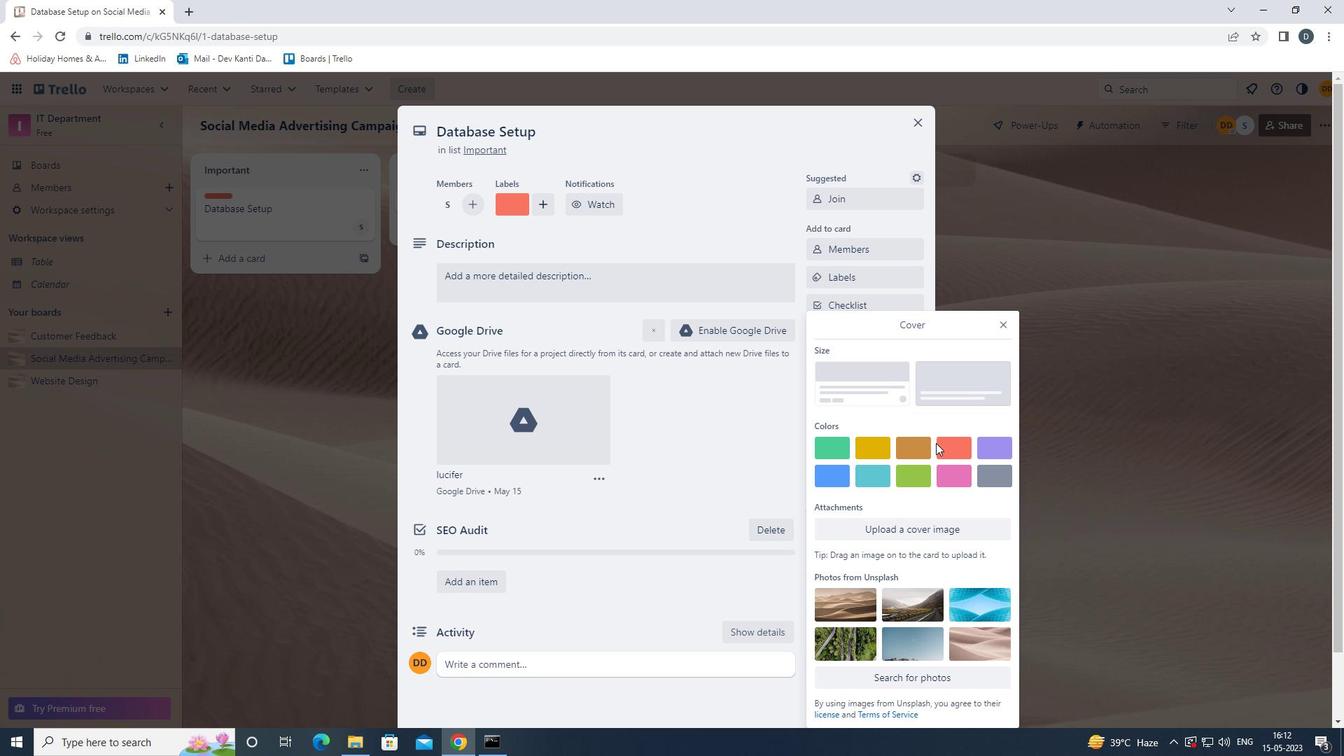 
Action: Mouse pressed left at (945, 445)
Screenshot: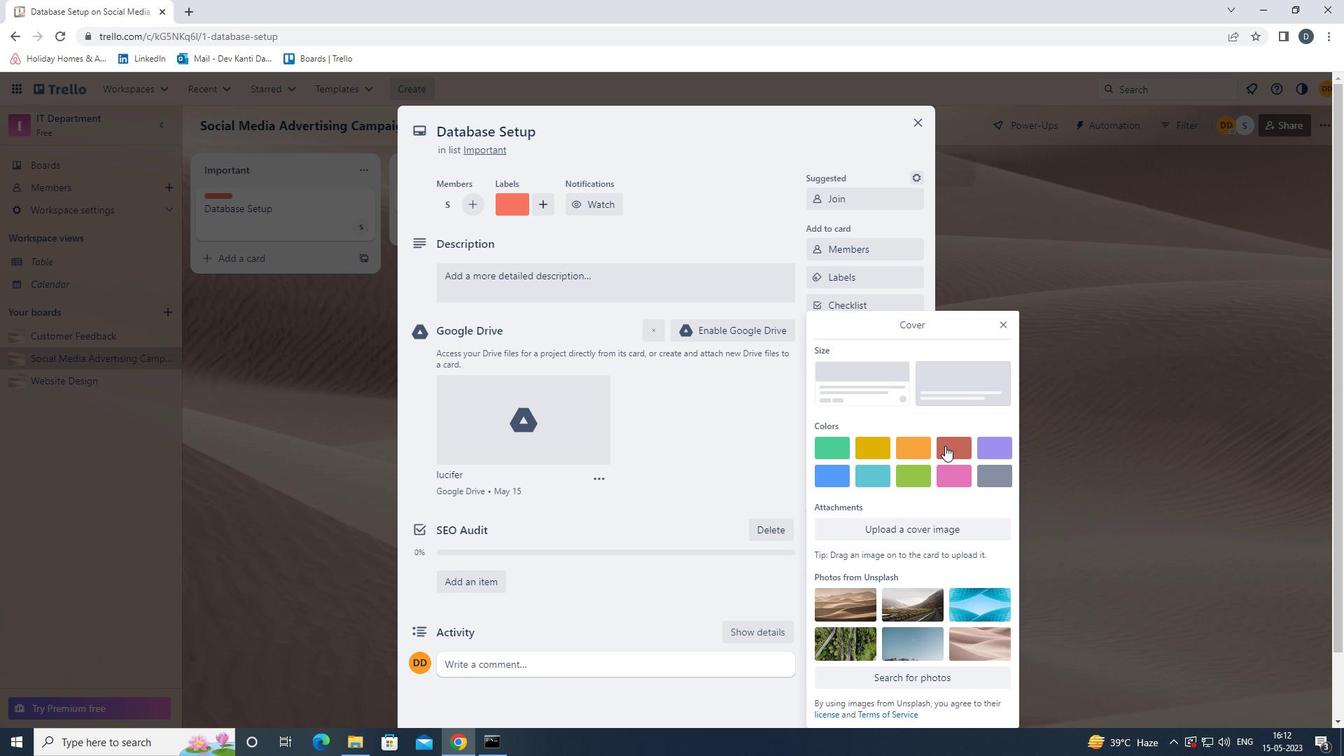 
Action: Mouse moved to (1006, 303)
Screenshot: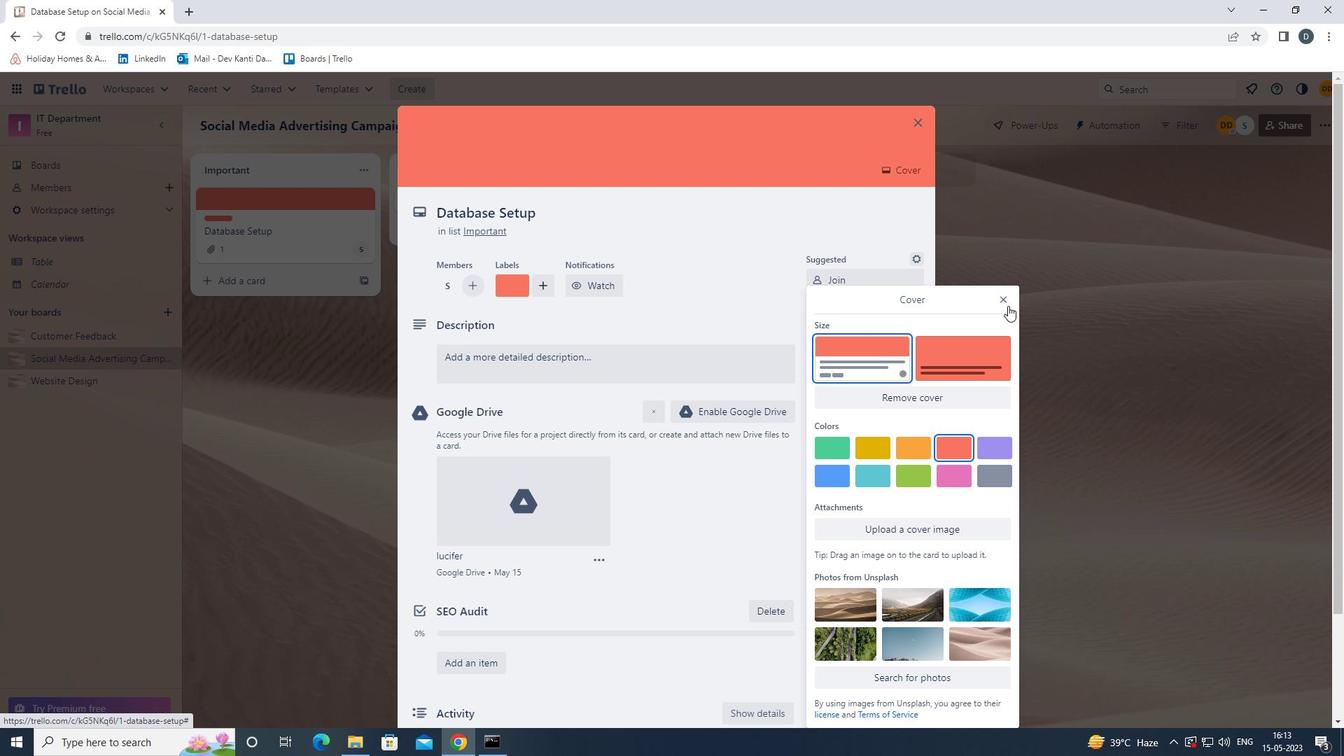 
Action: Mouse pressed left at (1006, 303)
Screenshot: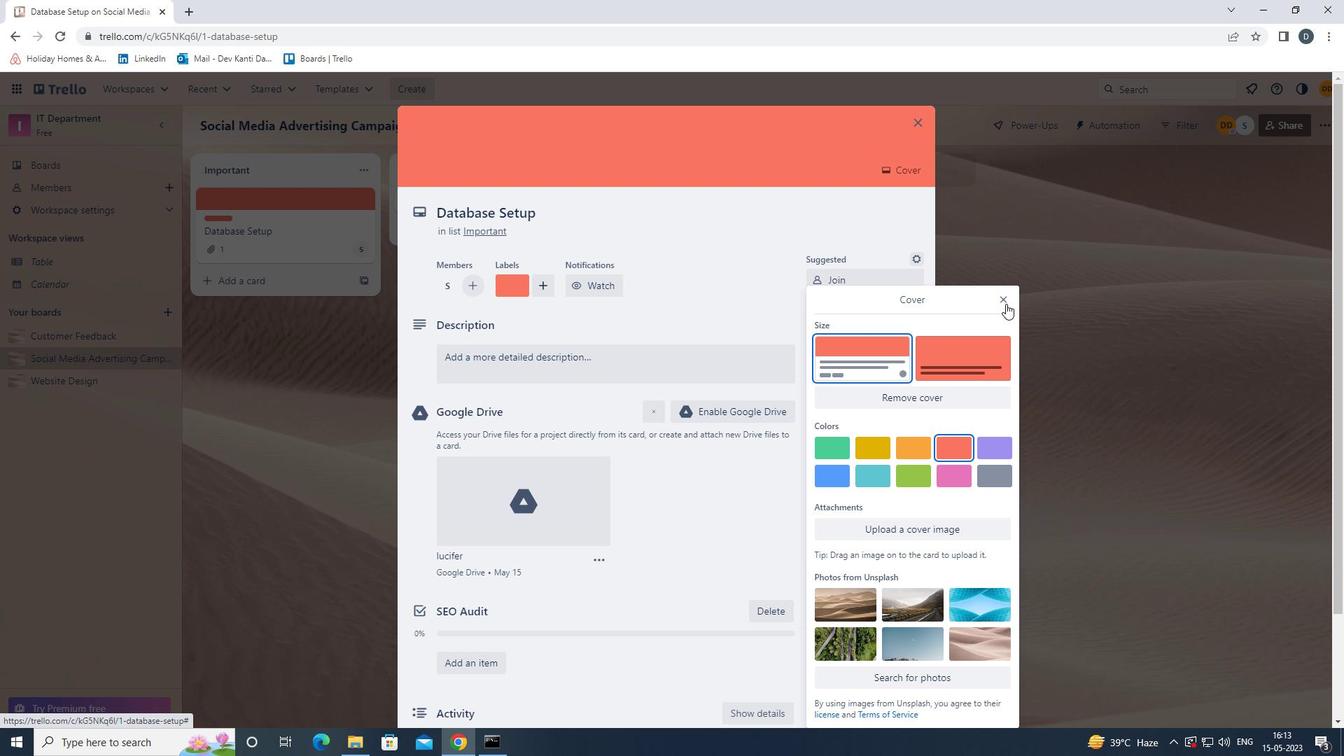
Action: Mouse moved to (712, 367)
Screenshot: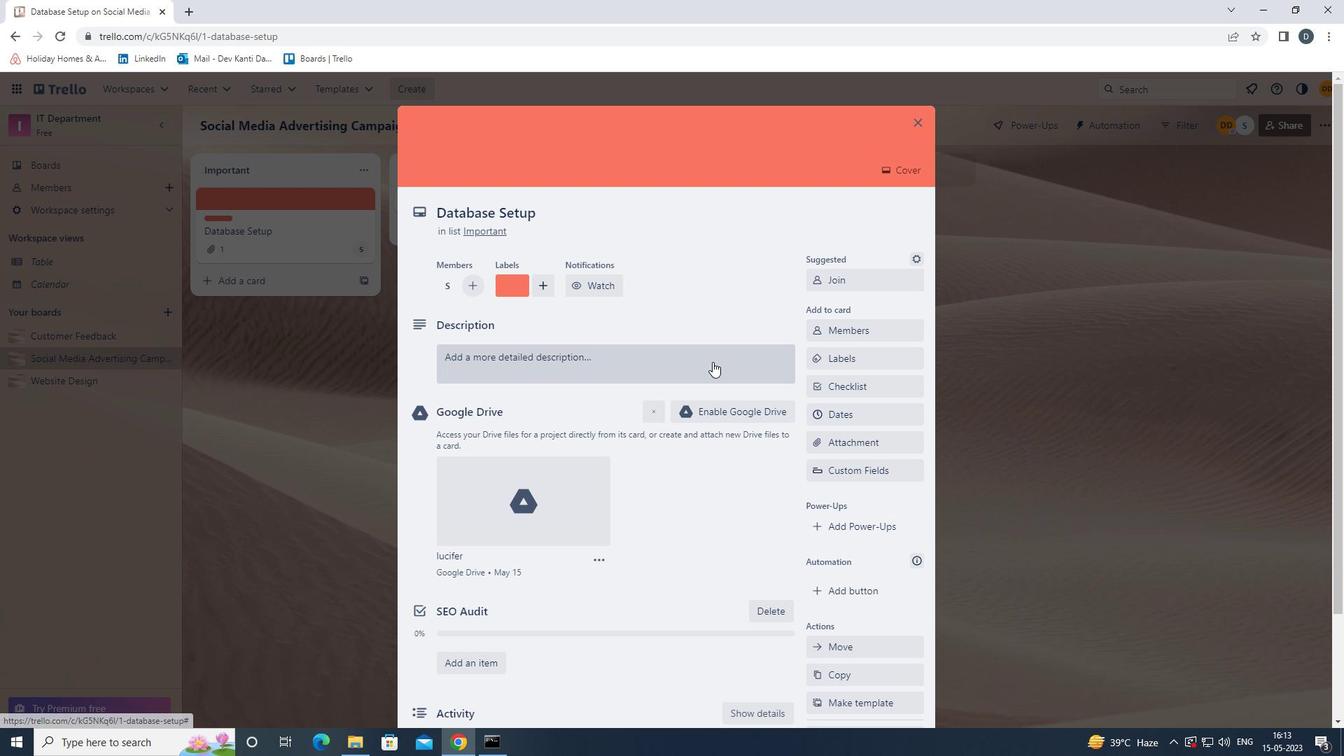 
Action: Mouse pressed left at (712, 367)
Screenshot: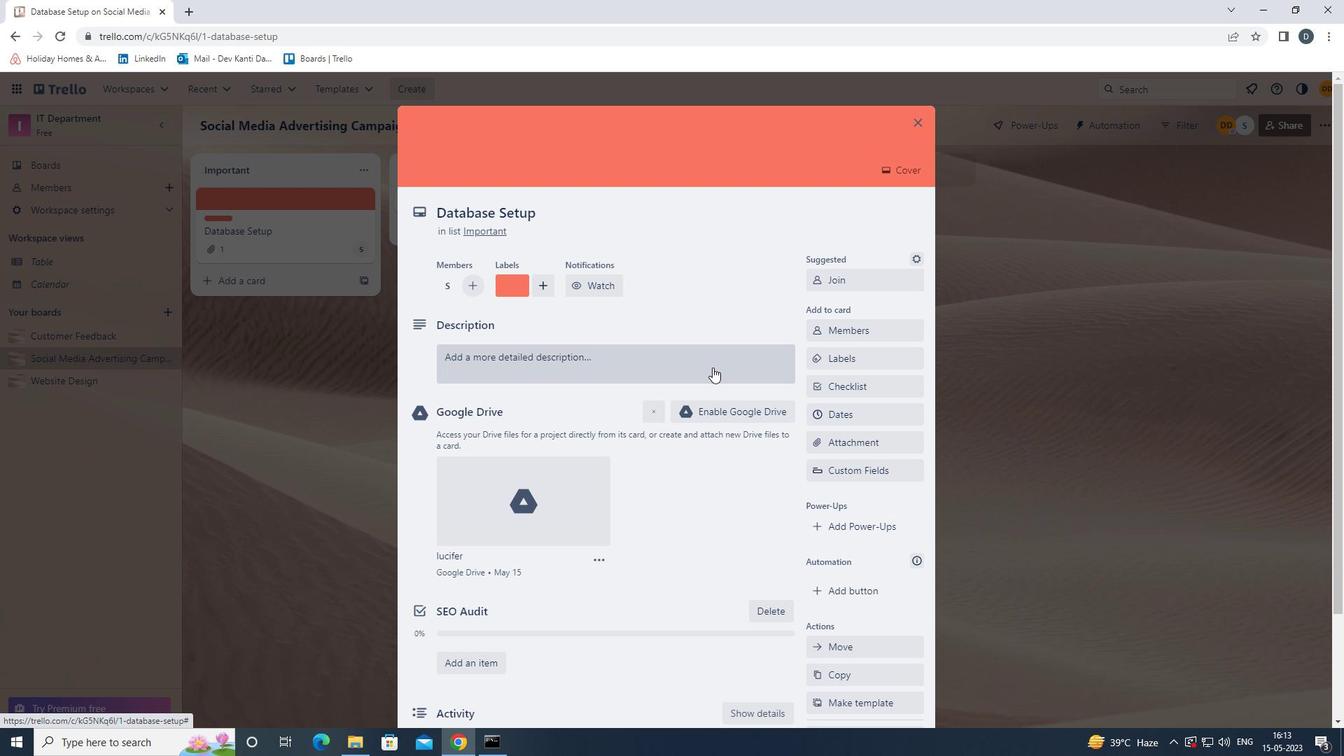 
Action: Mouse moved to (695, 427)
Screenshot: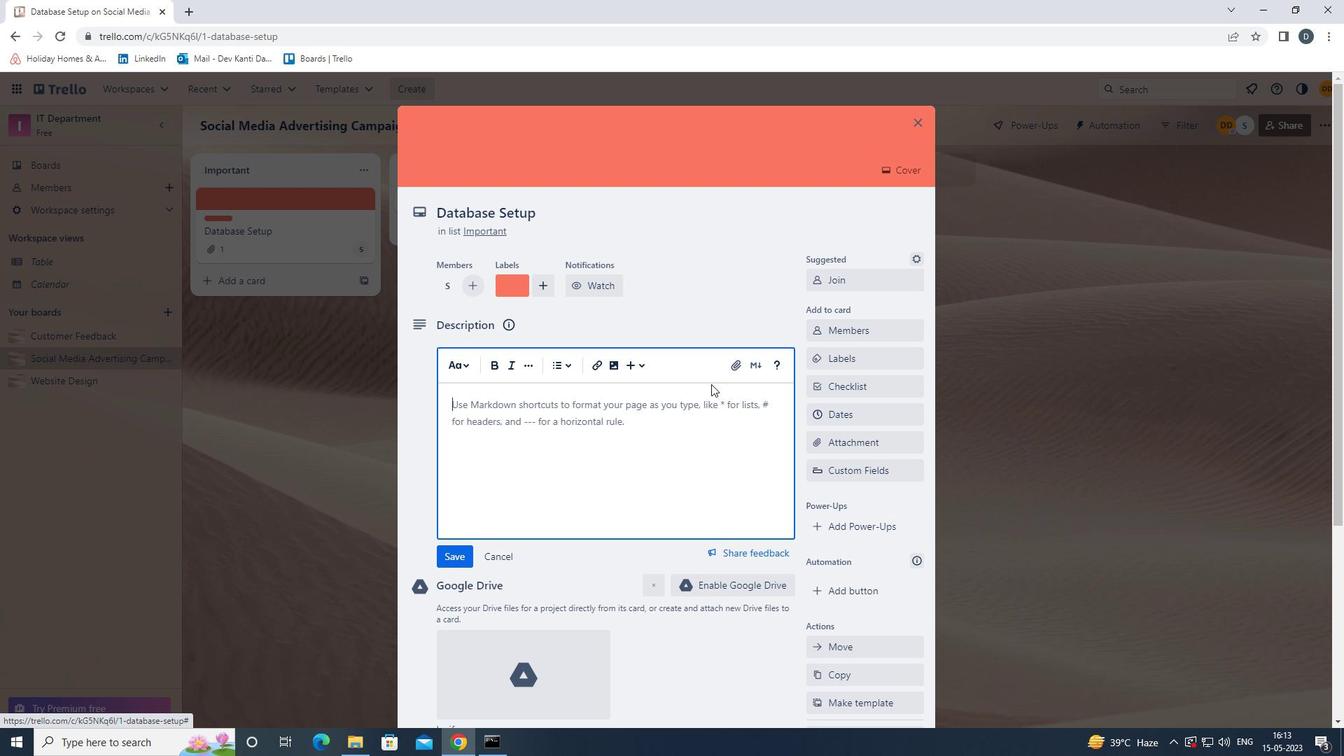 
Action: Key pressed <Key.shift><Key.shift><Key.shift>FINALIZE<Key.space><Key.shift>BUDGET<Key.space>FOR<Key.space>UPCOMING<Key.space>PROJECT.
Screenshot: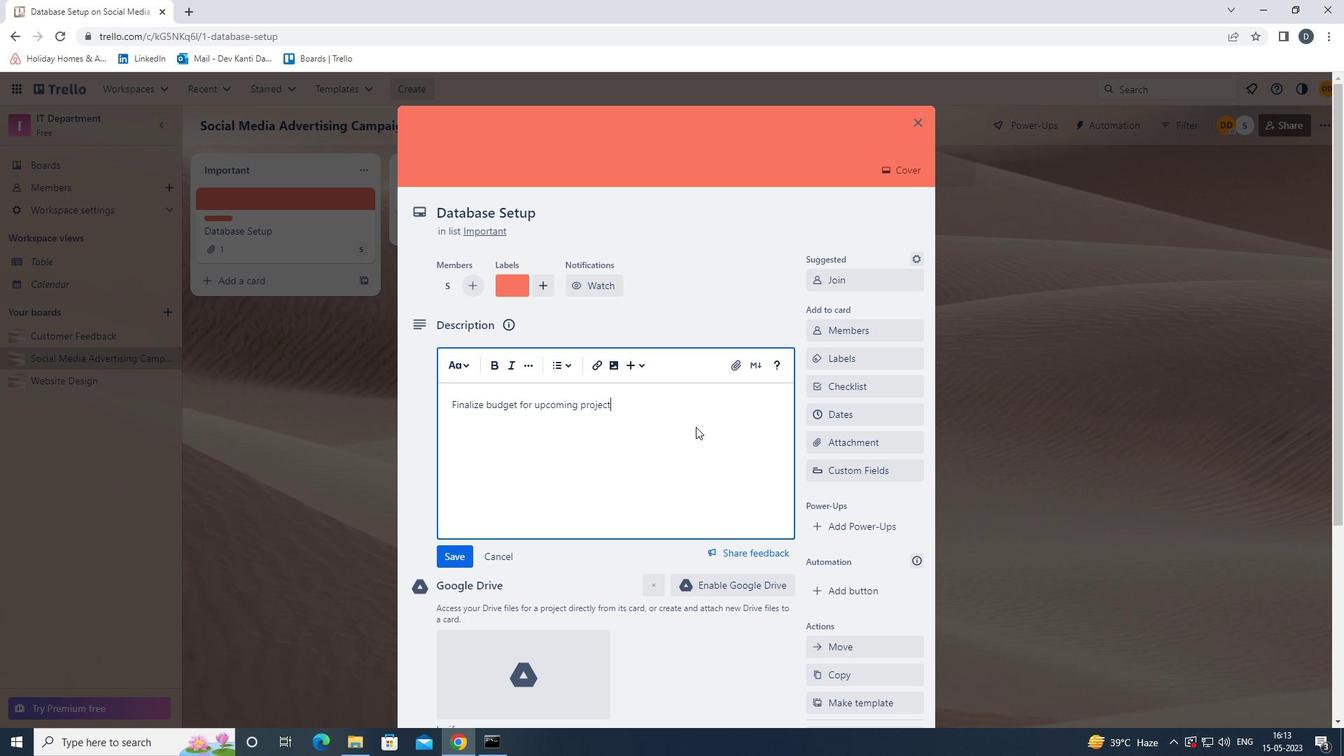 
Action: Mouse moved to (452, 555)
Screenshot: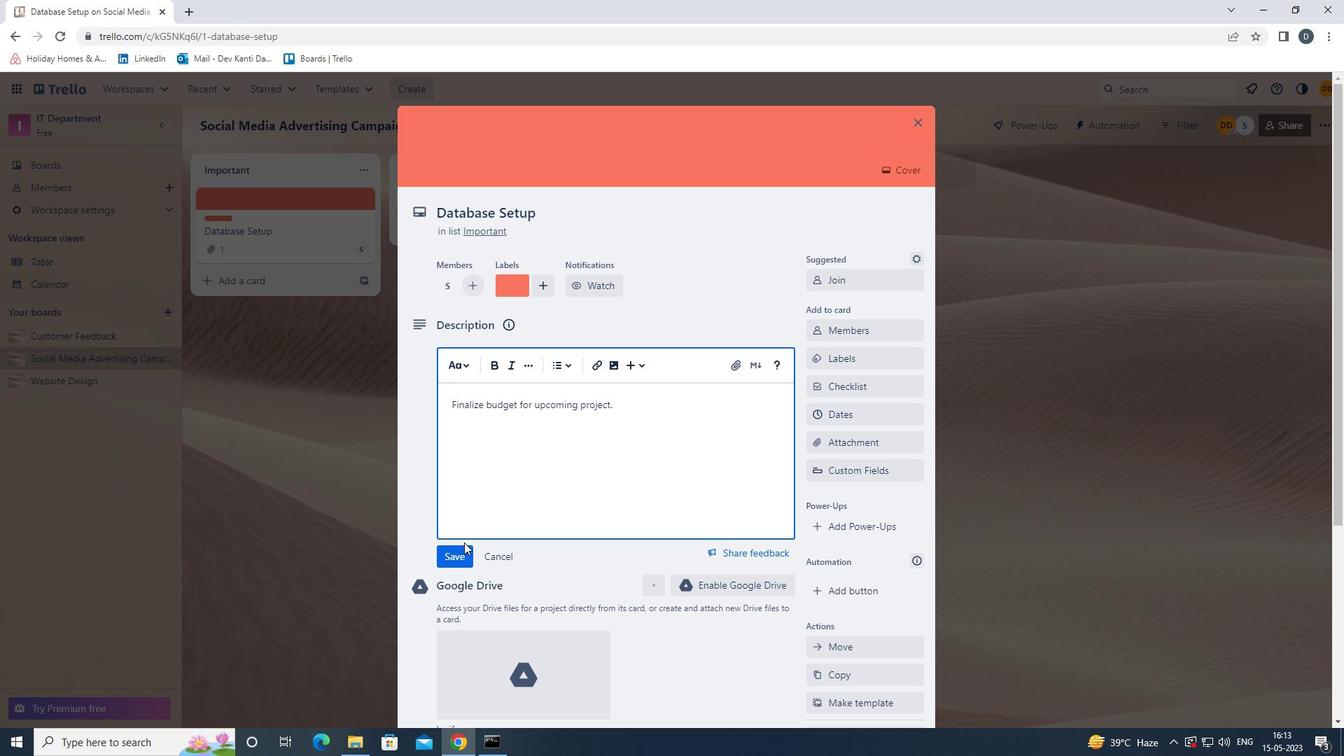 
Action: Mouse pressed left at (452, 555)
Screenshot: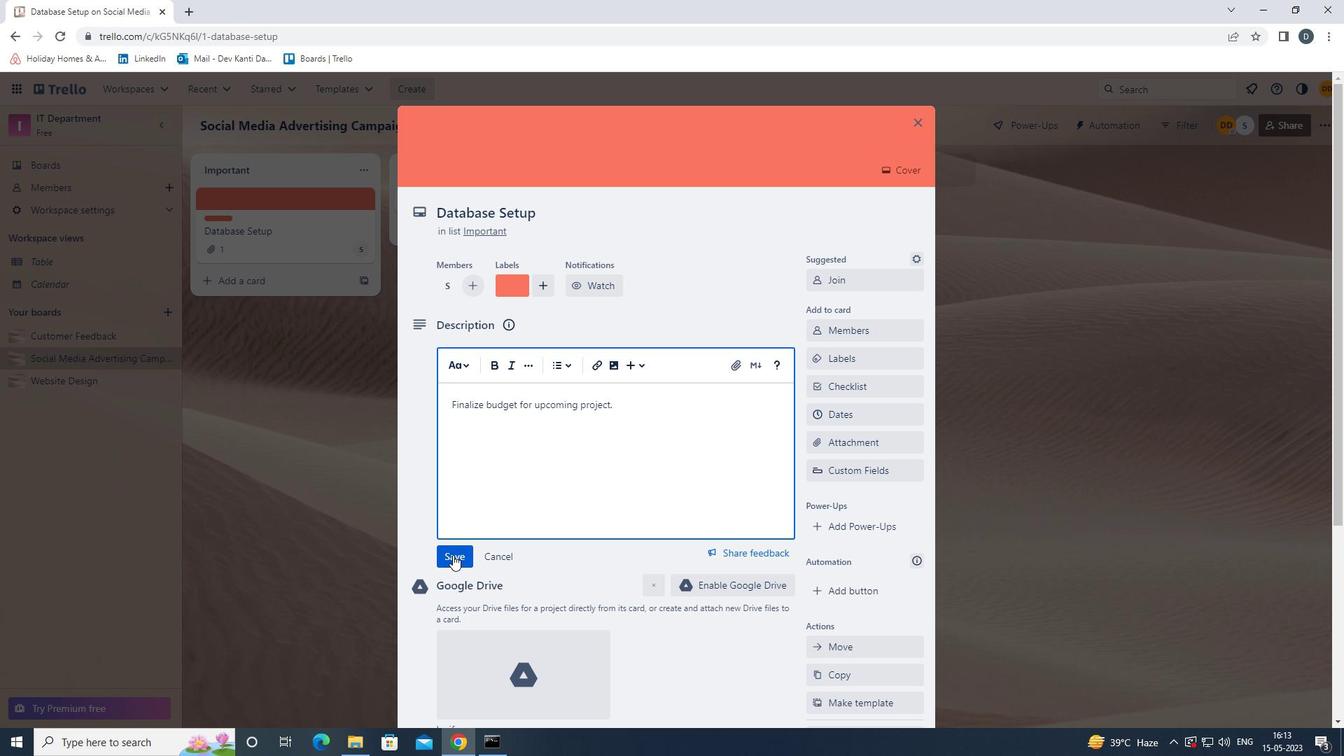
Action: Mouse moved to (636, 529)
Screenshot: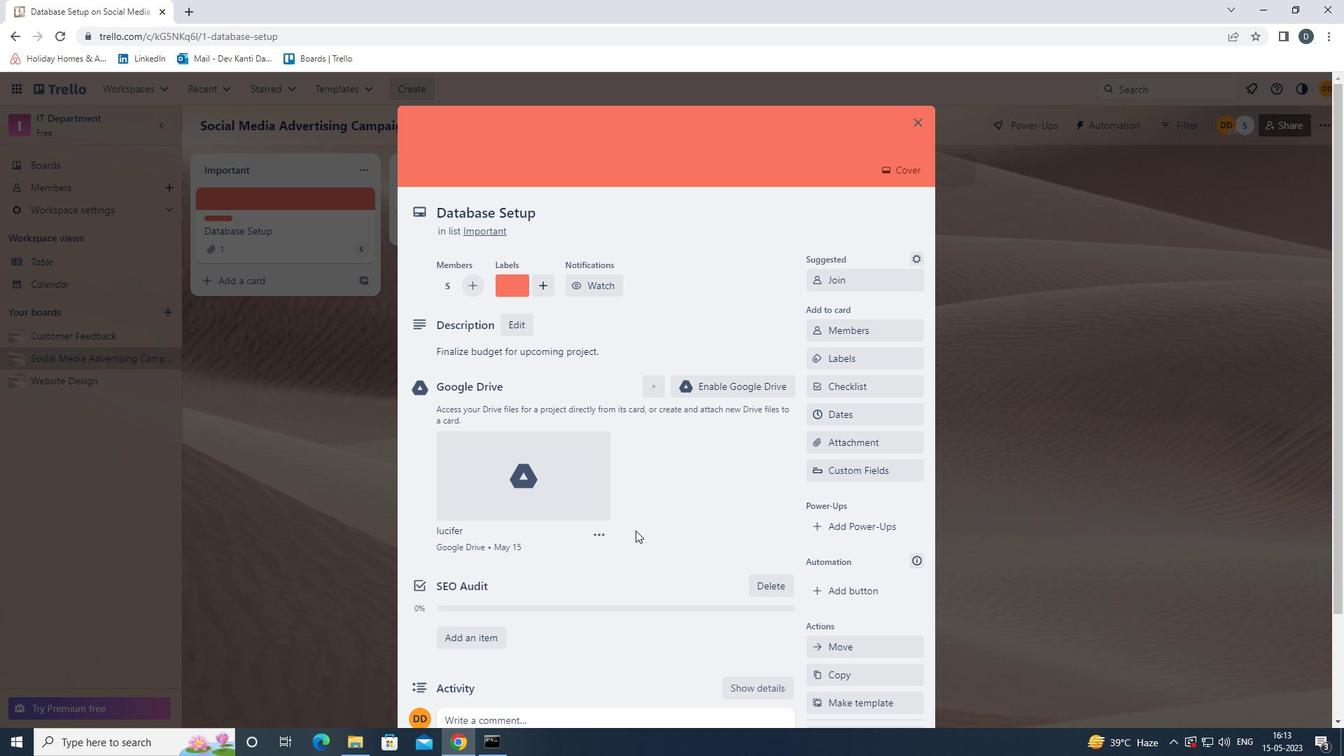 
Action: Mouse scrolled (636, 529) with delta (0, 0)
Screenshot: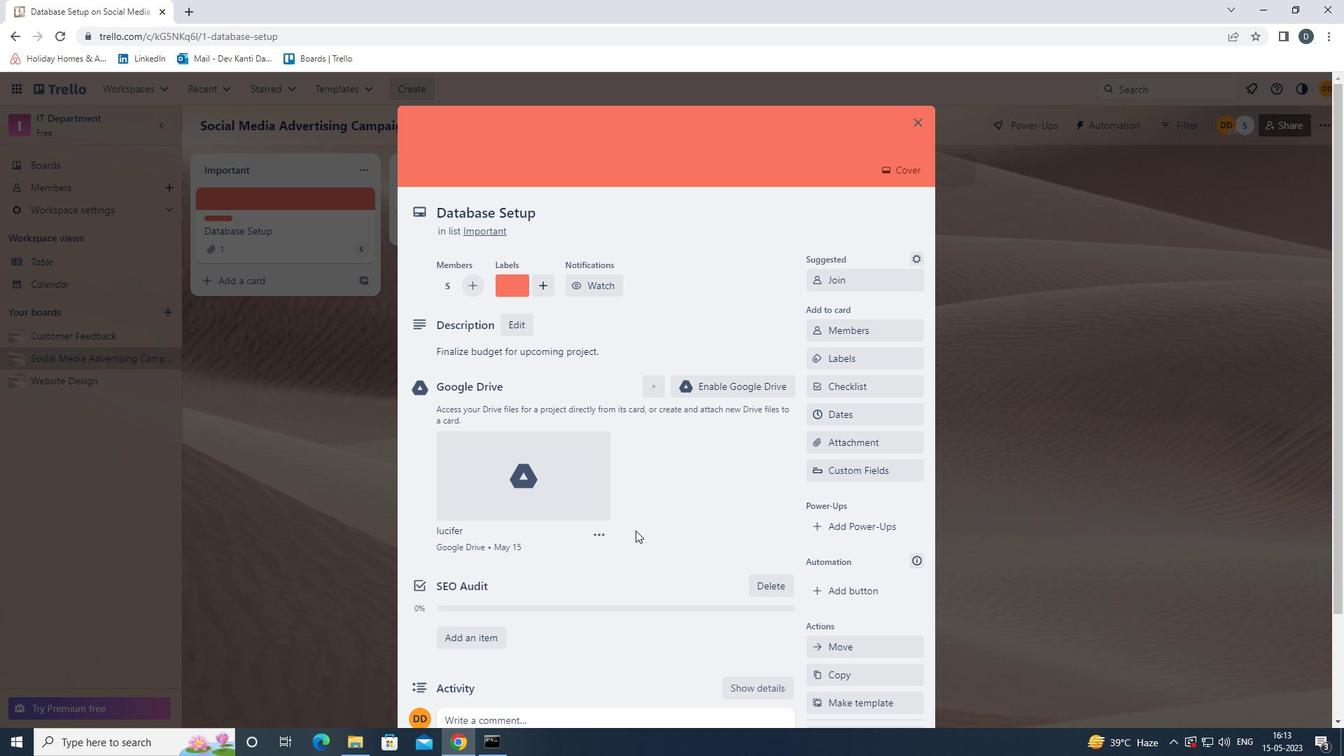 
Action: Mouse scrolled (636, 529) with delta (0, 0)
Screenshot: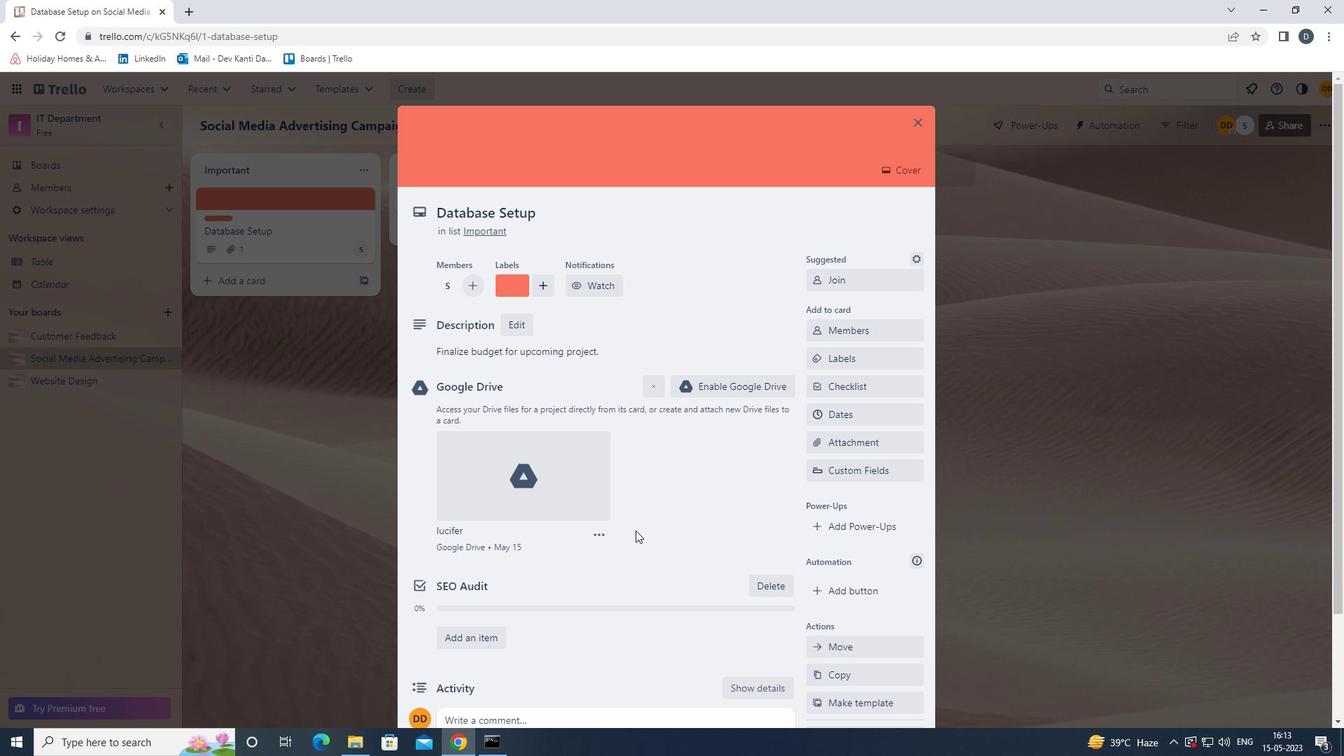 
Action: Mouse moved to (658, 597)
Screenshot: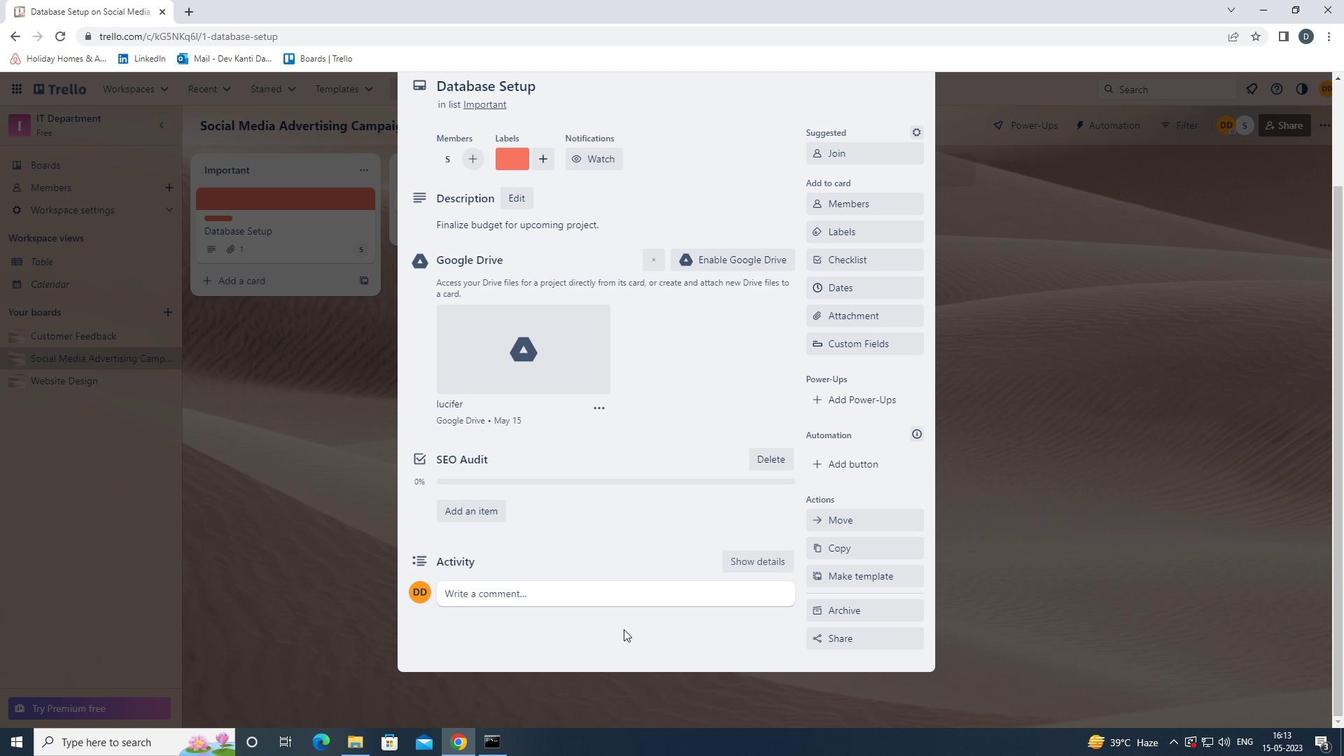 
Action: Mouse pressed left at (658, 597)
Screenshot: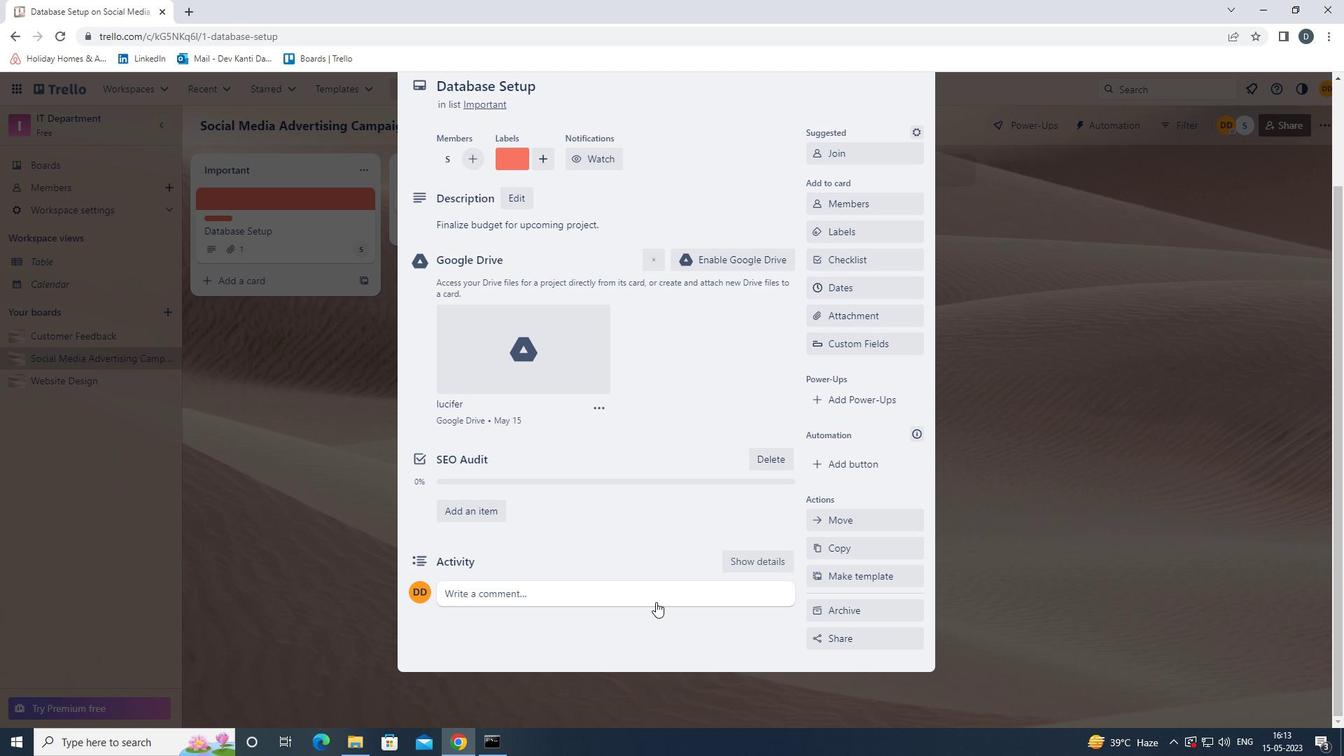 
Action: Mouse moved to (633, 631)
Screenshot: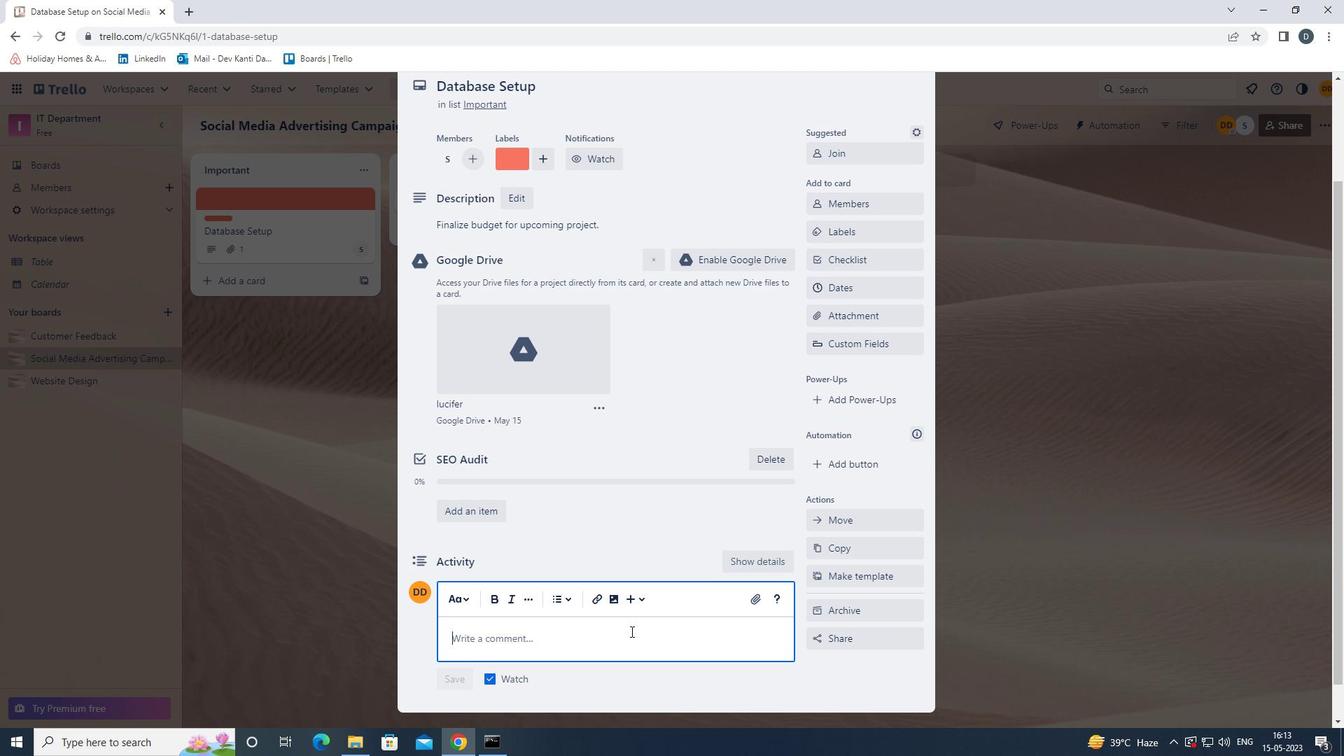 
Action: Key pressed <Key.shift>GIVEN<Key.space>THE<Key.space>POTENTIAL<Key.space>IMPACT<Key.space>OF<Key.space>THIS<Key.space>ON<Key.space>OUR<Key.space>COMPANY<Key.space>REPUTATION,<Key.space>LET<Key.space>US<Key.space>ENSURE<Key.space>THAT<Key.space>WE<Key.space>APPROACH<Key.space>IT<Key.space>WITH<Key.space>A<Key.space>SENSE<Key.space>OF<Key.space>PROFESSIONALISM<Key.space>AND<Key.space>RESPECT.
Screenshot: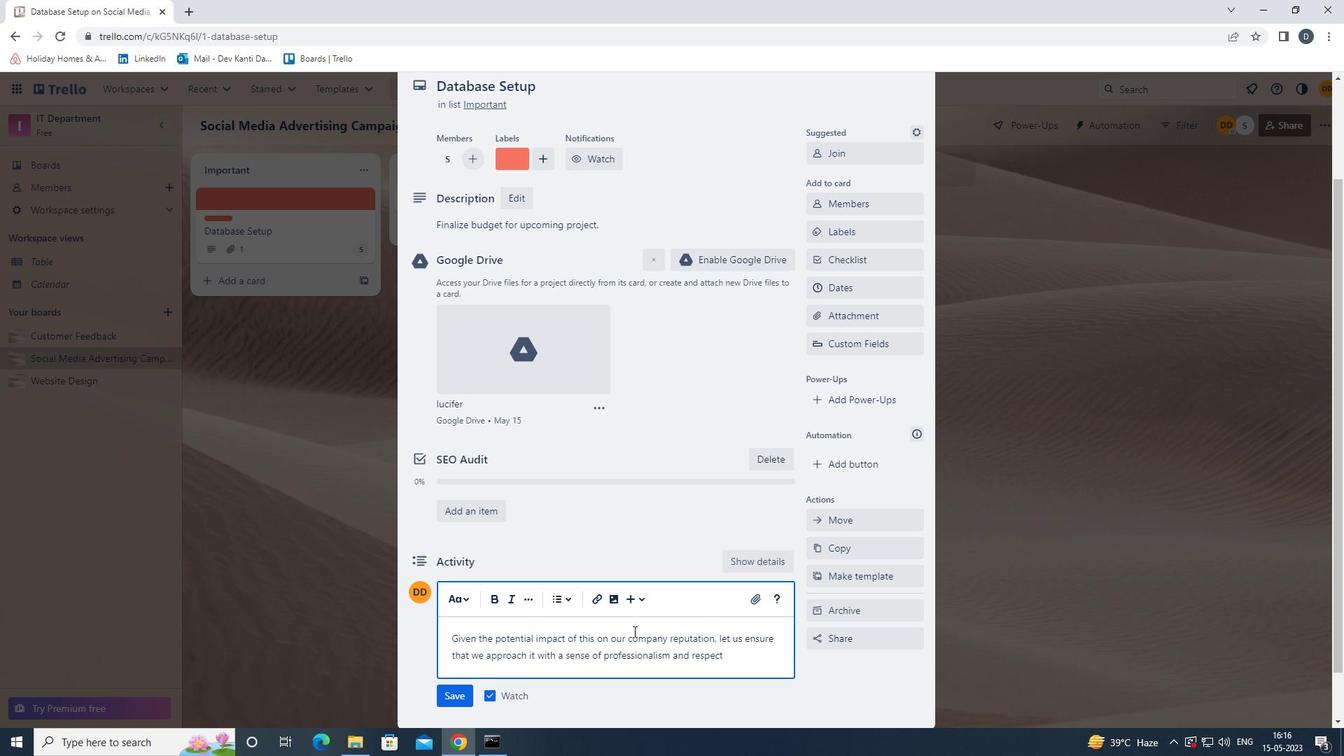 
Action: Mouse moved to (459, 698)
Screenshot: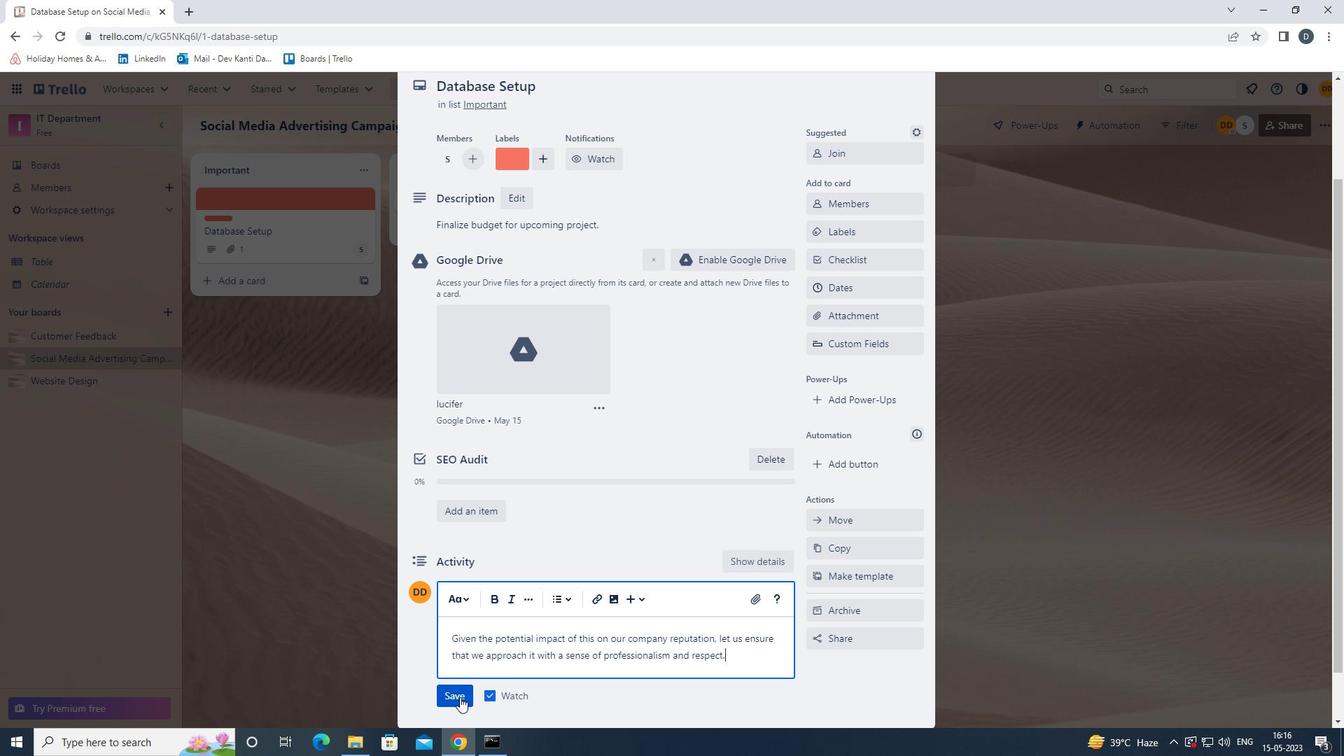 
Action: Mouse pressed left at (459, 698)
Screenshot: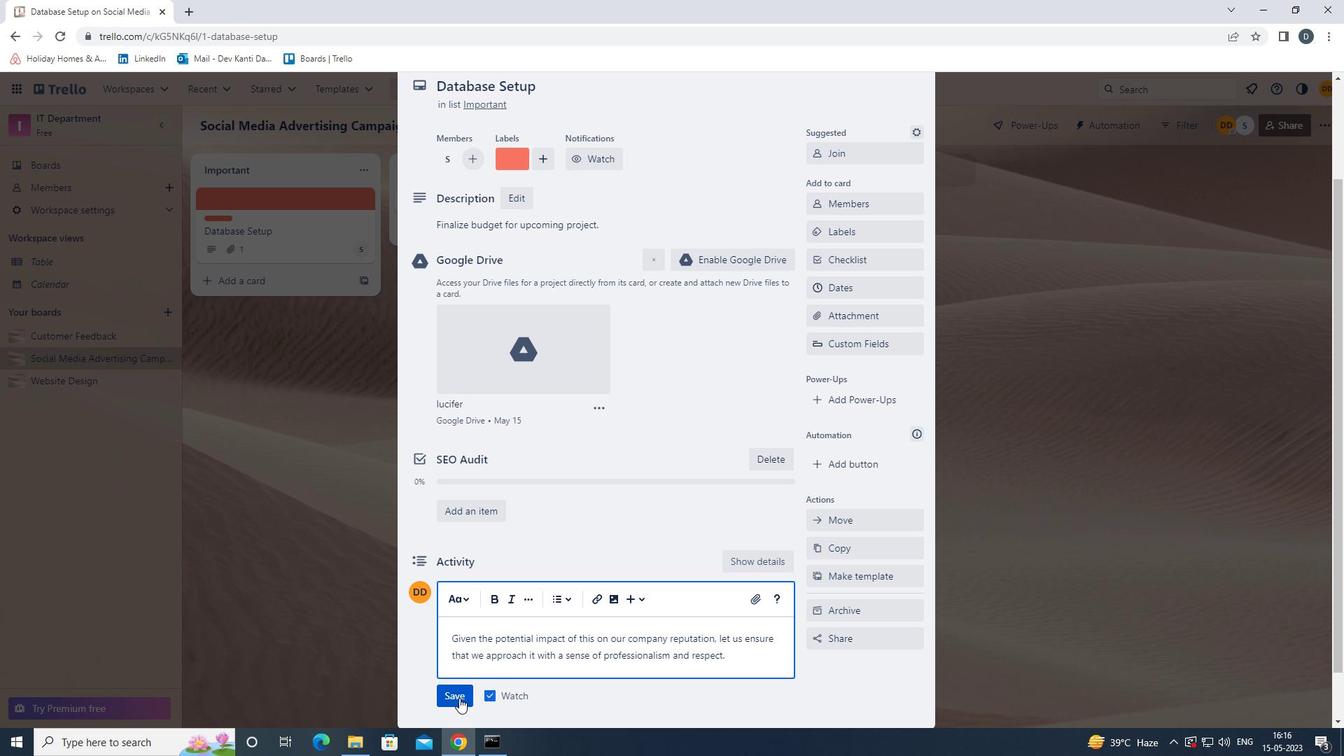 
Action: Mouse moved to (868, 291)
Screenshot: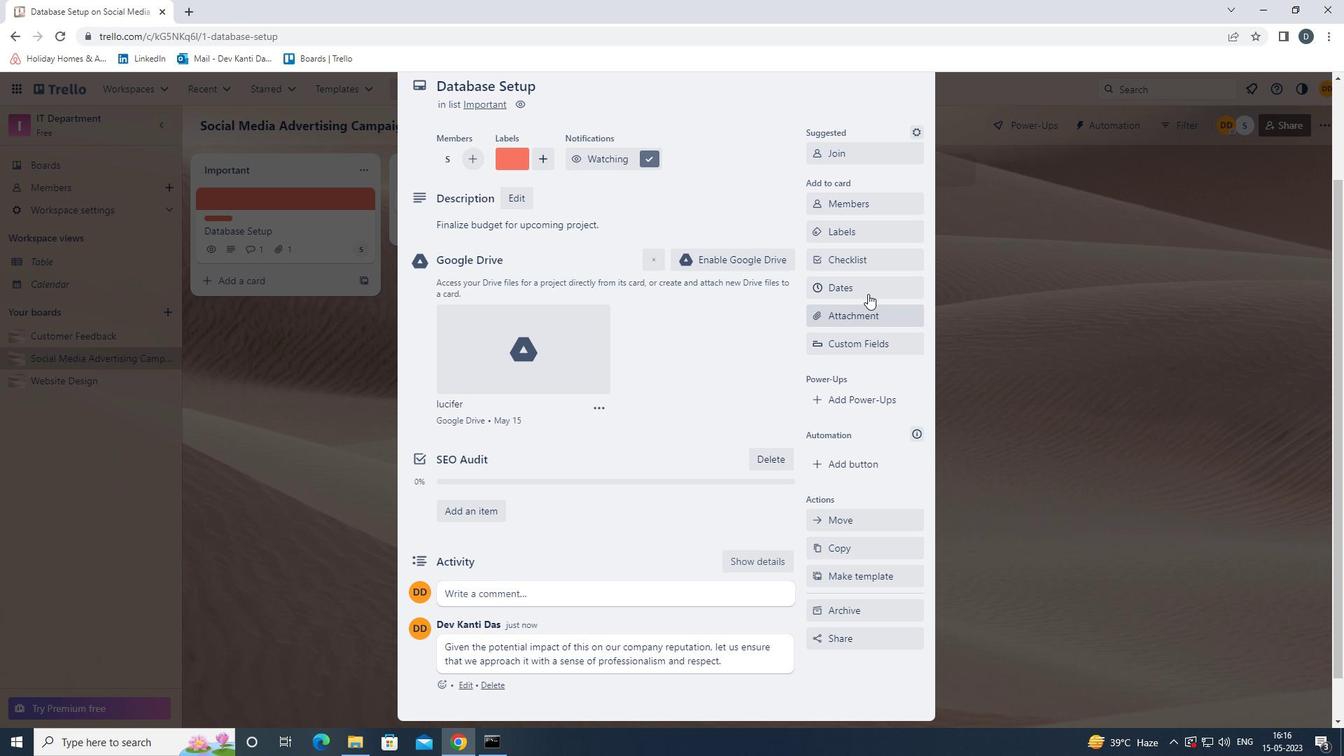 
Action: Mouse pressed left at (868, 291)
Screenshot: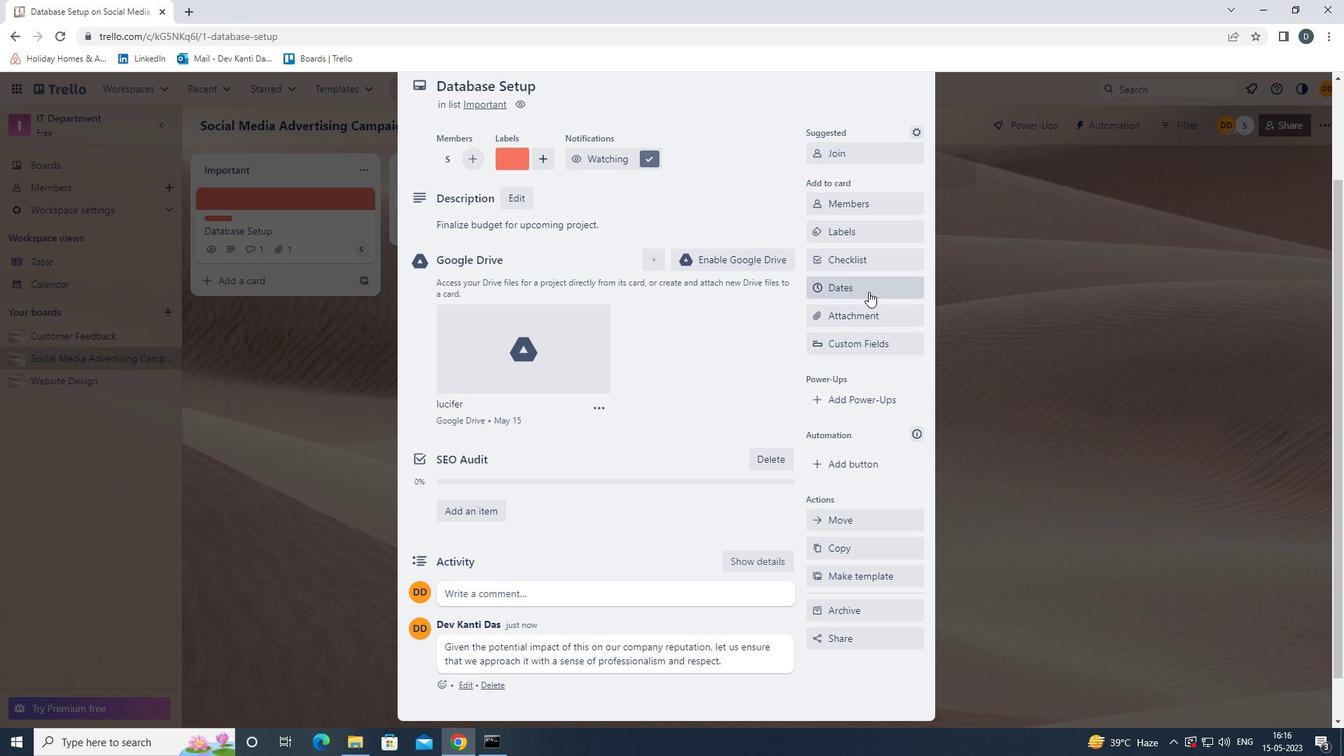
Action: Mouse moved to (822, 382)
Screenshot: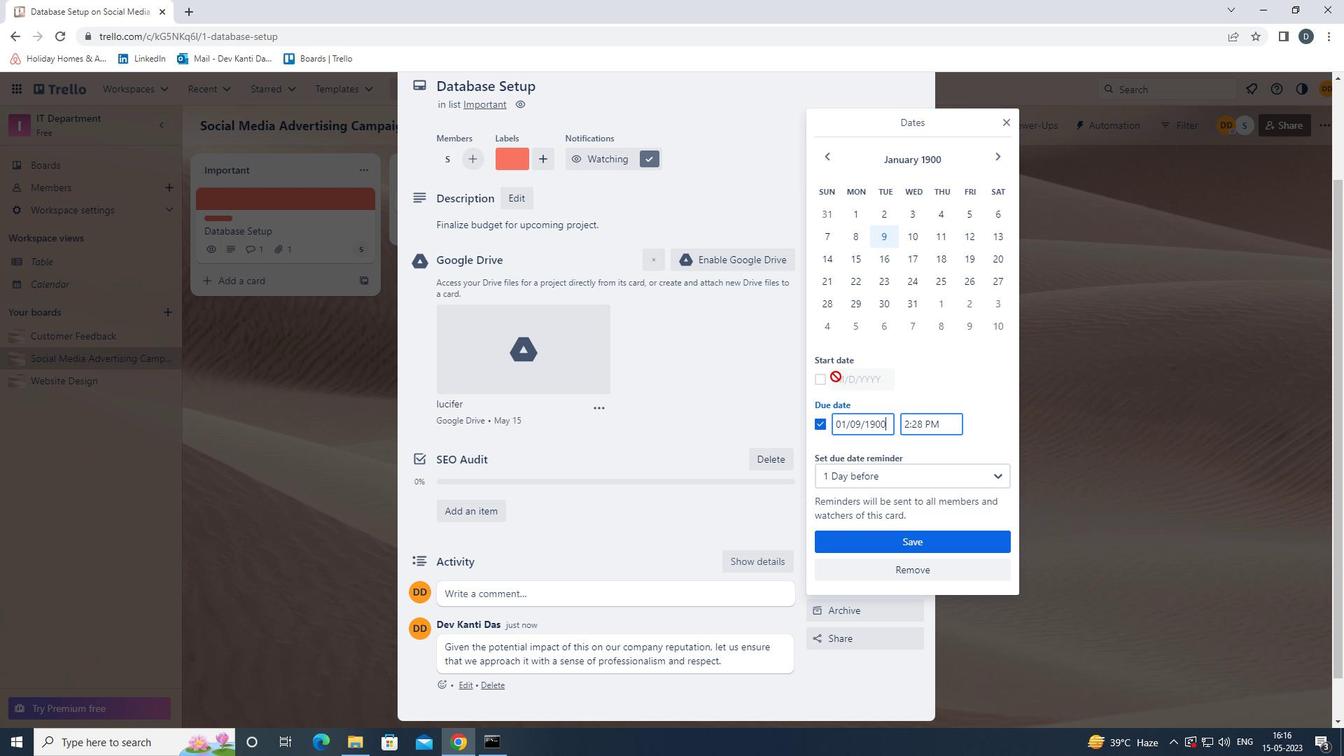 
Action: Mouse pressed left at (822, 382)
Screenshot: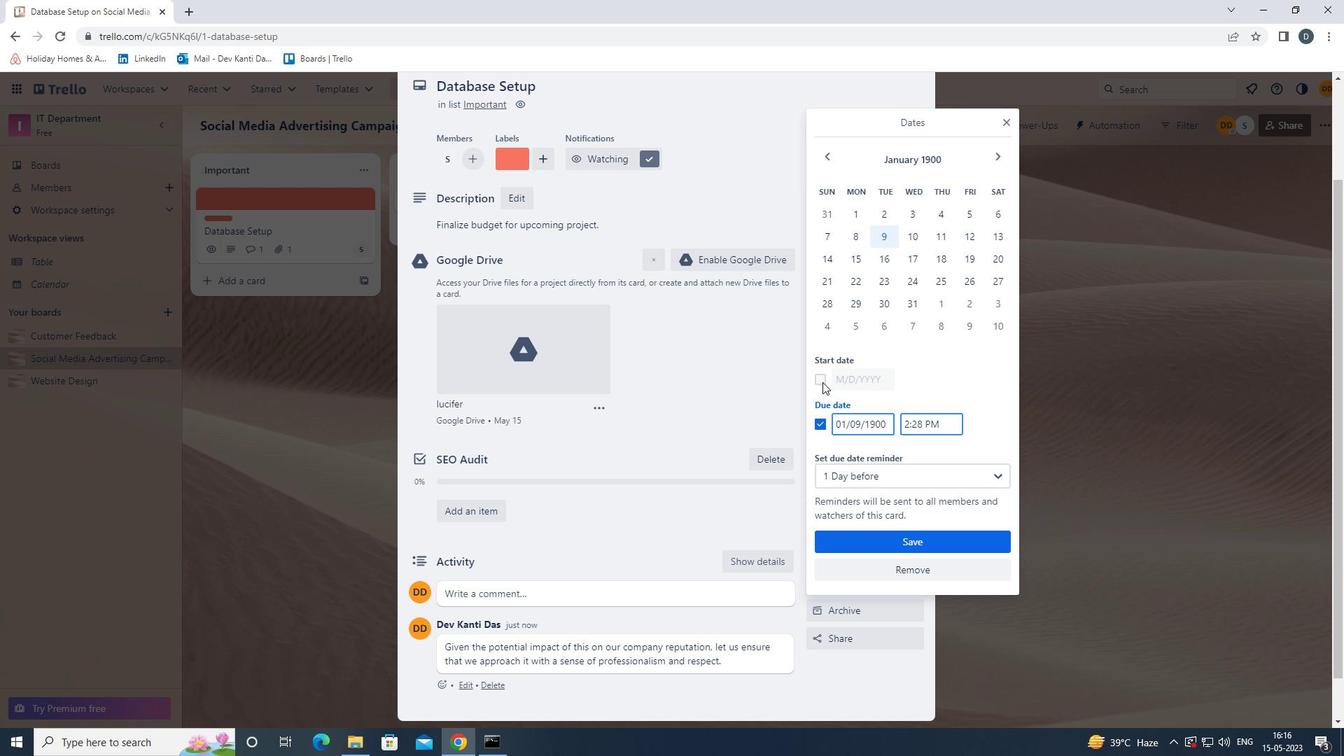
Action: Mouse moved to (910, 216)
Screenshot: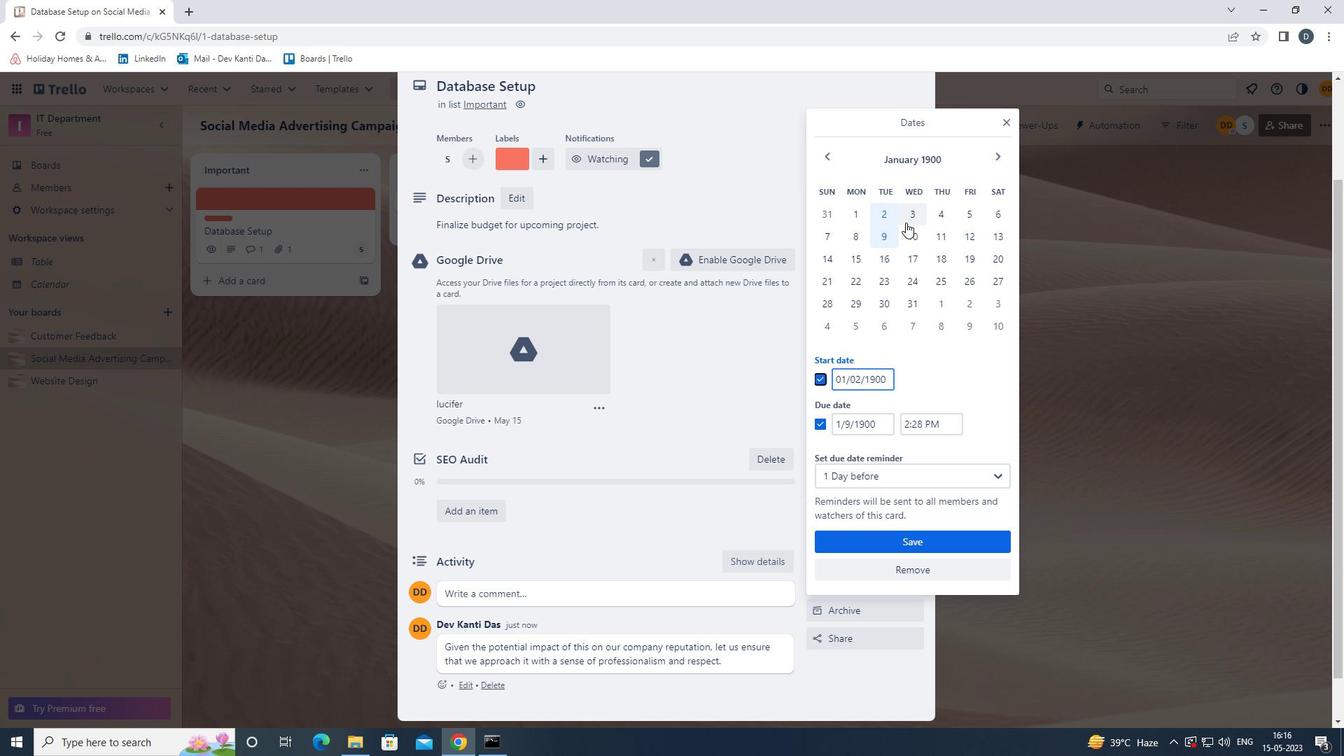 
Action: Mouse pressed left at (910, 216)
Screenshot: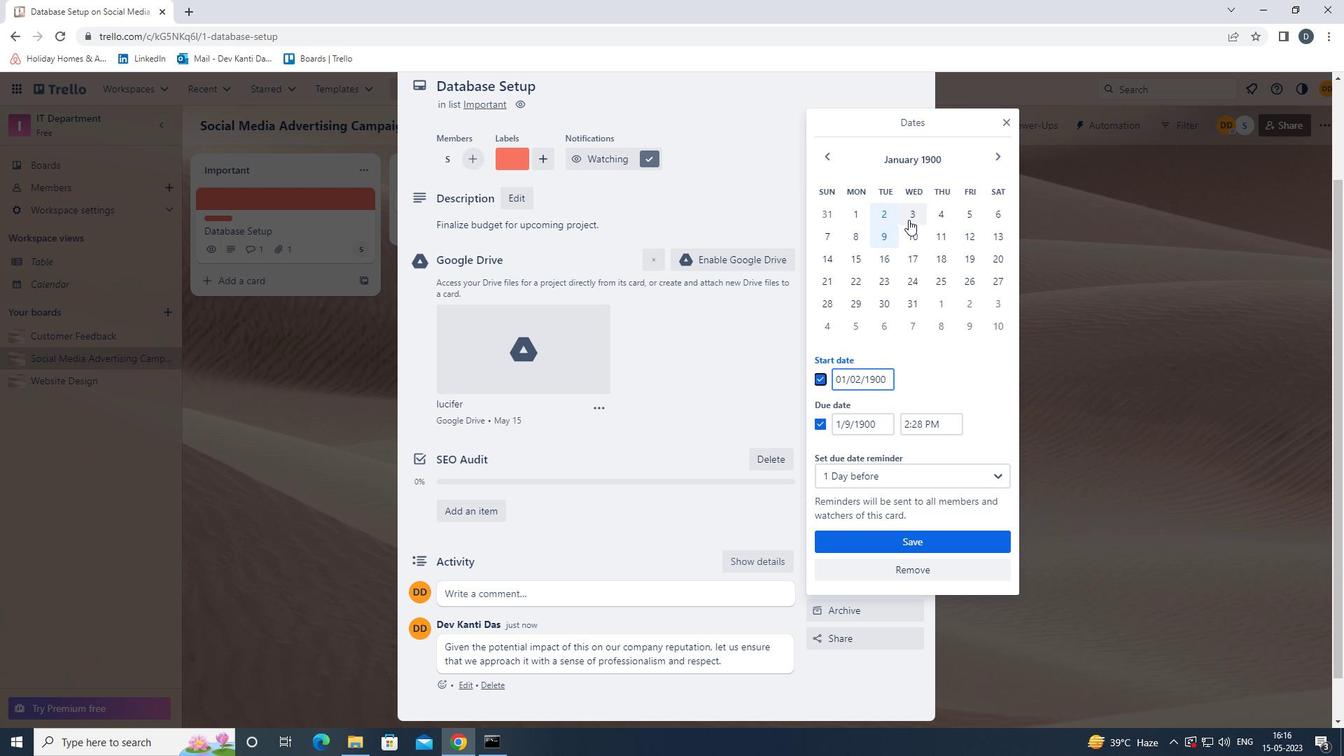 
Action: Mouse moved to (917, 235)
Screenshot: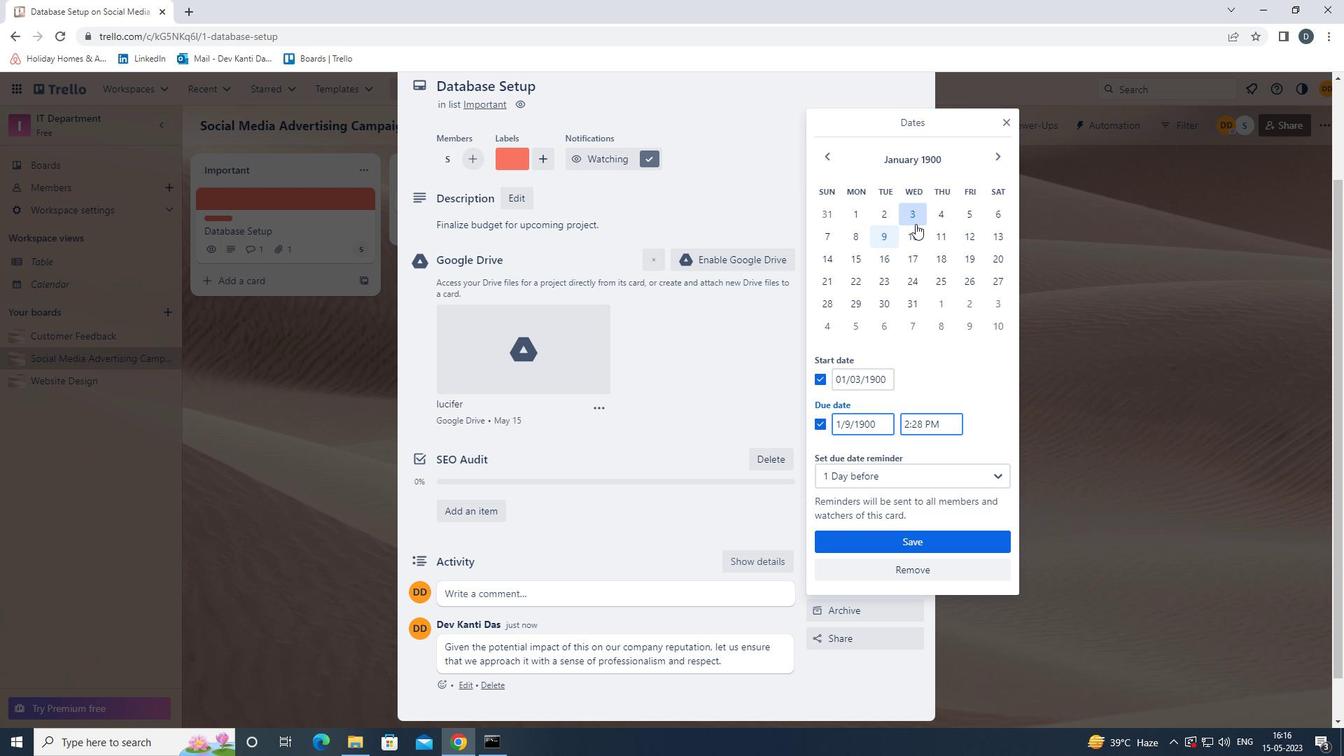 
Action: Mouse pressed left at (917, 235)
Screenshot: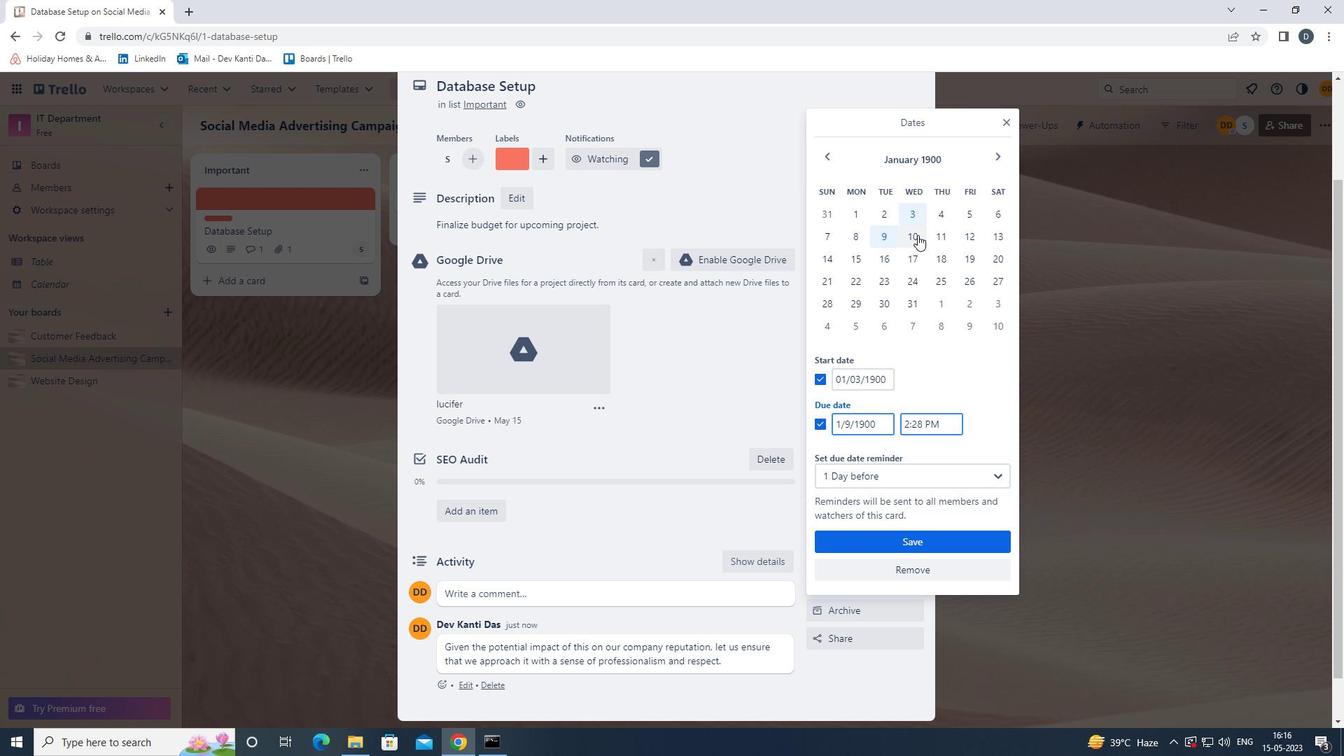 
Action: Mouse moved to (925, 541)
Screenshot: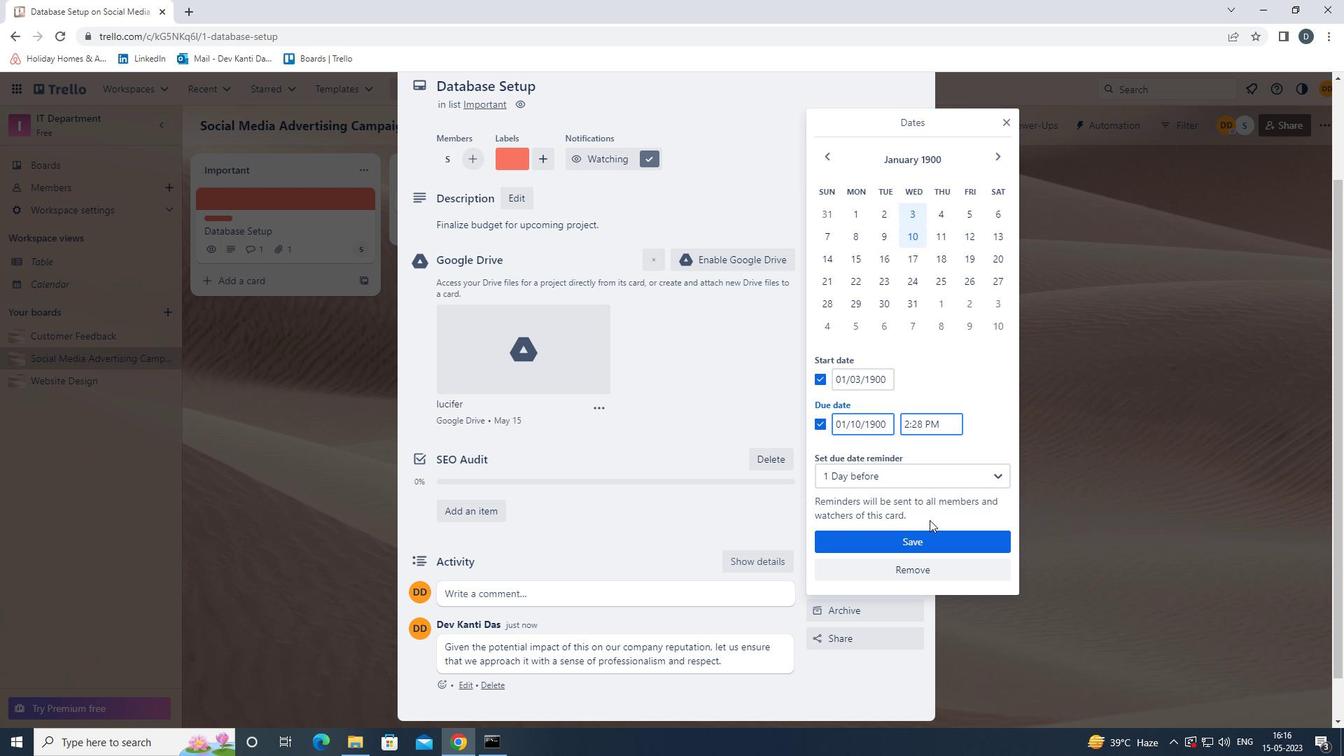 
Action: Mouse pressed left at (925, 541)
Screenshot: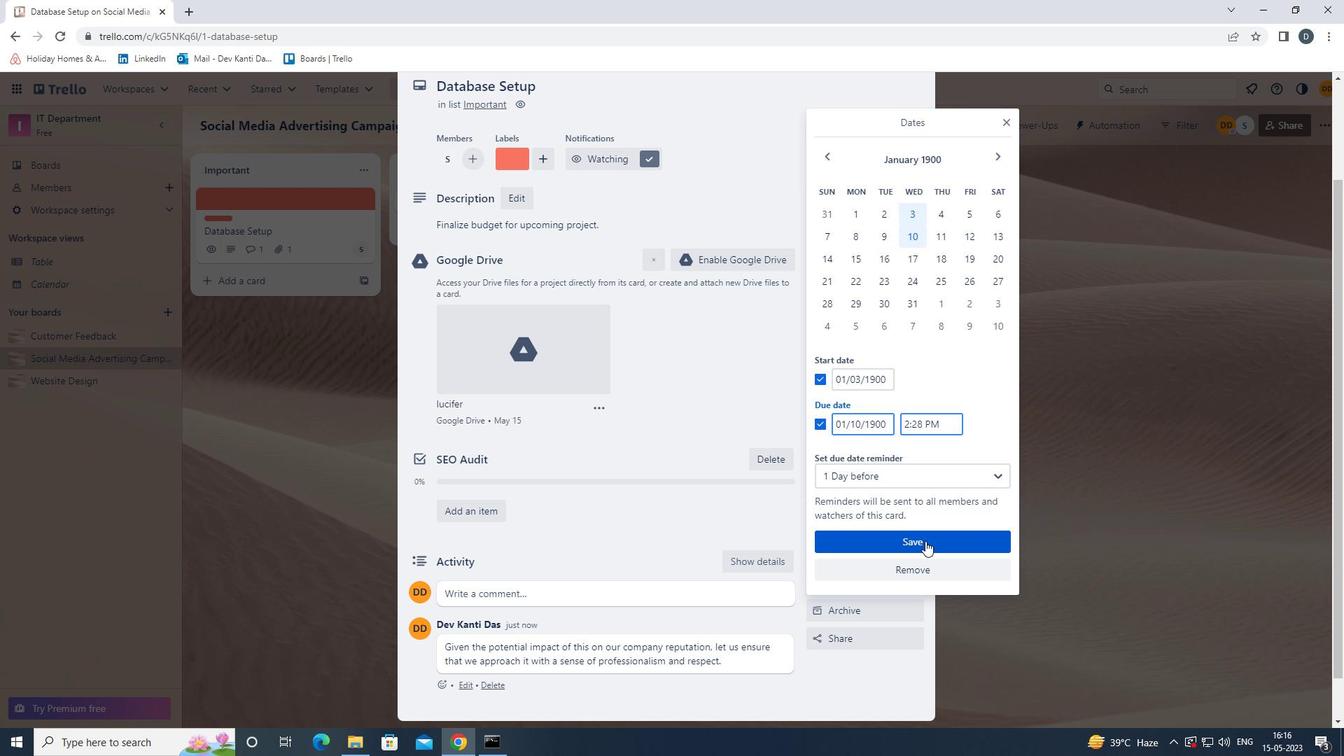 
Action: Mouse moved to (919, 536)
Screenshot: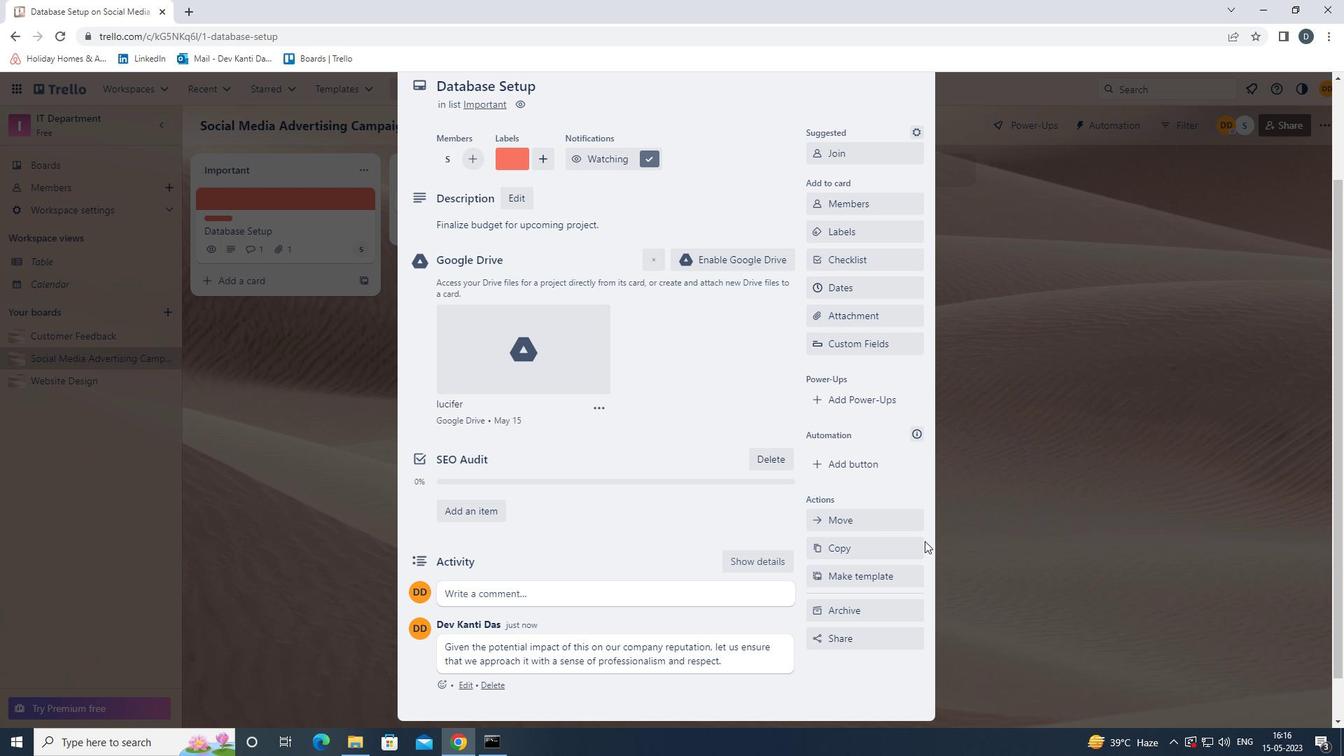 
Action: Mouse scrolled (919, 537) with delta (0, 0)
Screenshot: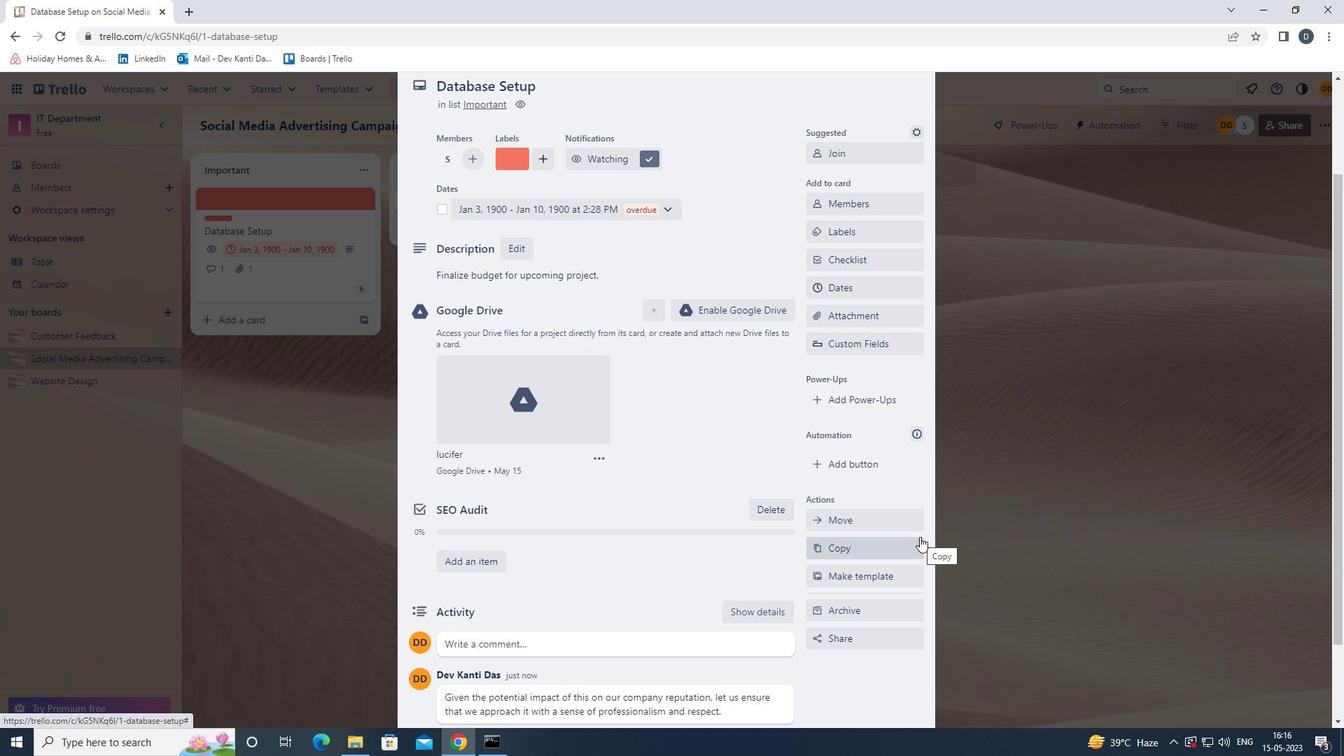 
Action: Mouse scrolled (919, 537) with delta (0, 0)
Screenshot: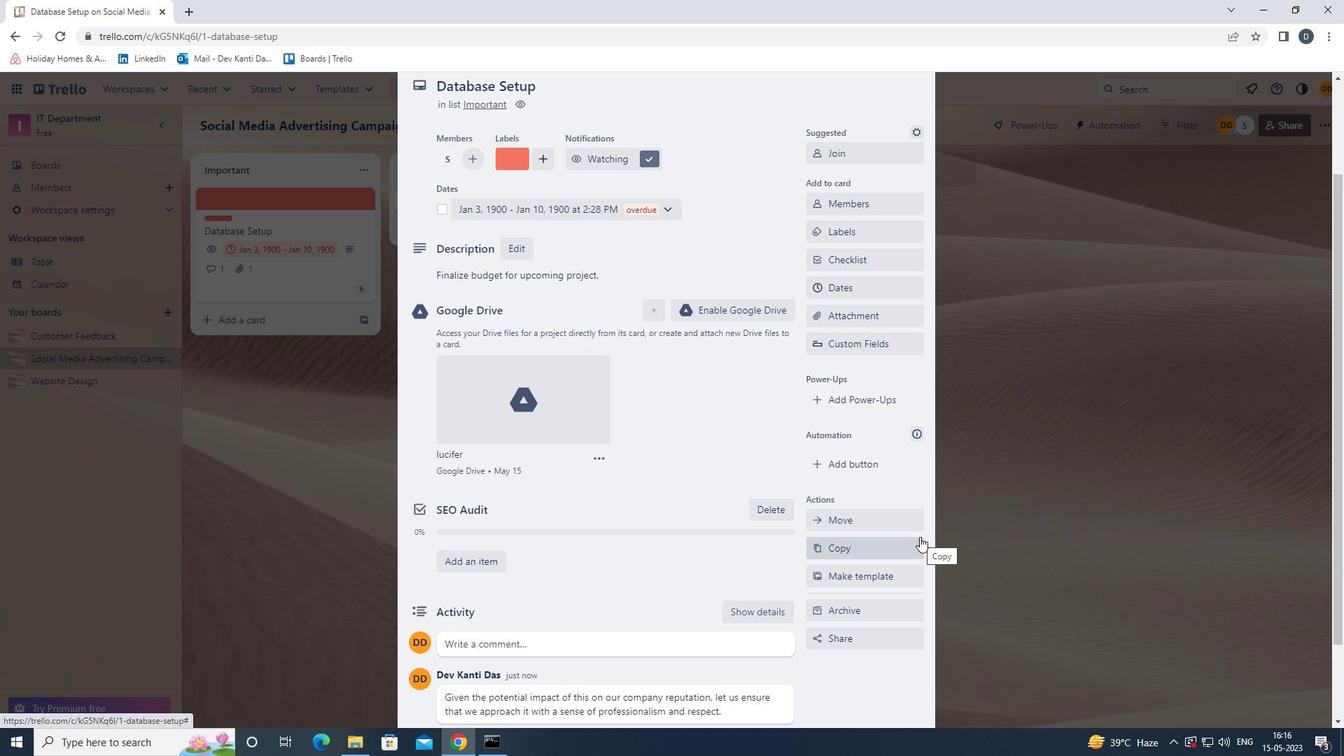 
Action: Mouse moved to (922, 123)
Screenshot: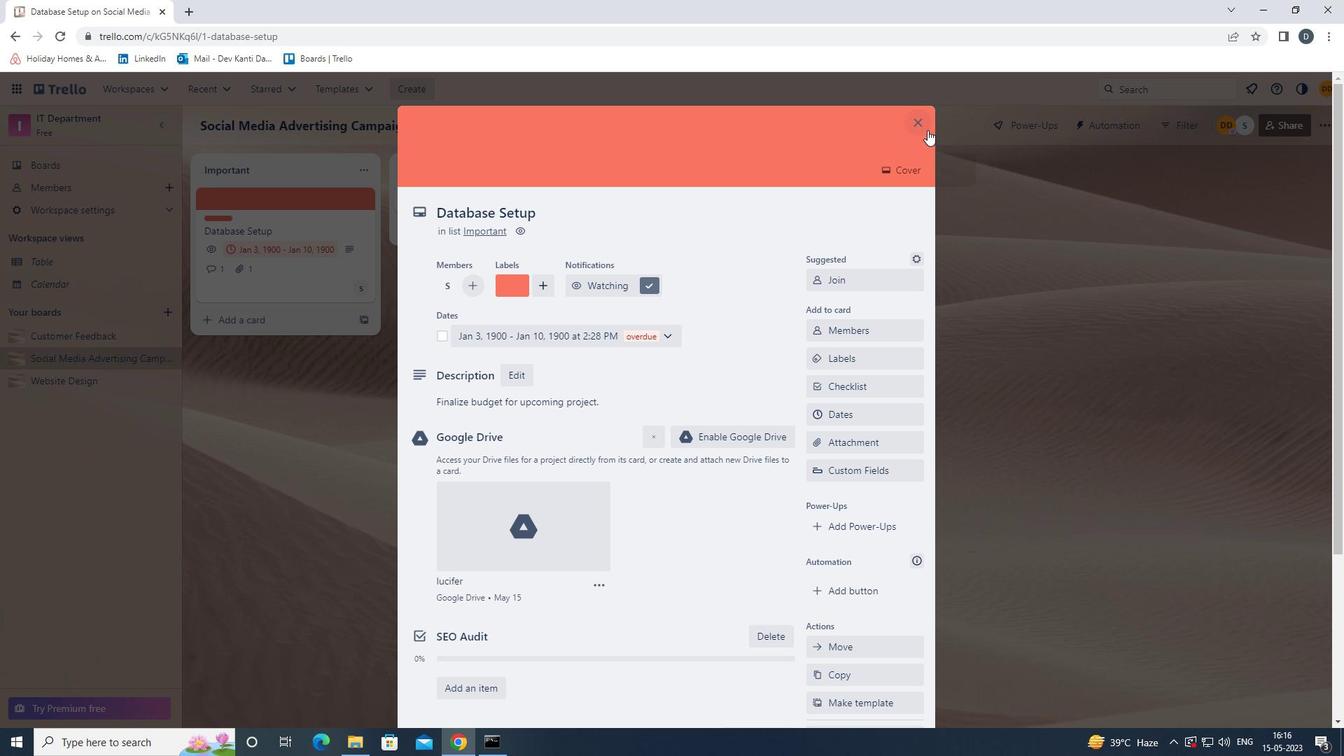 
Action: Mouse pressed left at (922, 123)
Screenshot: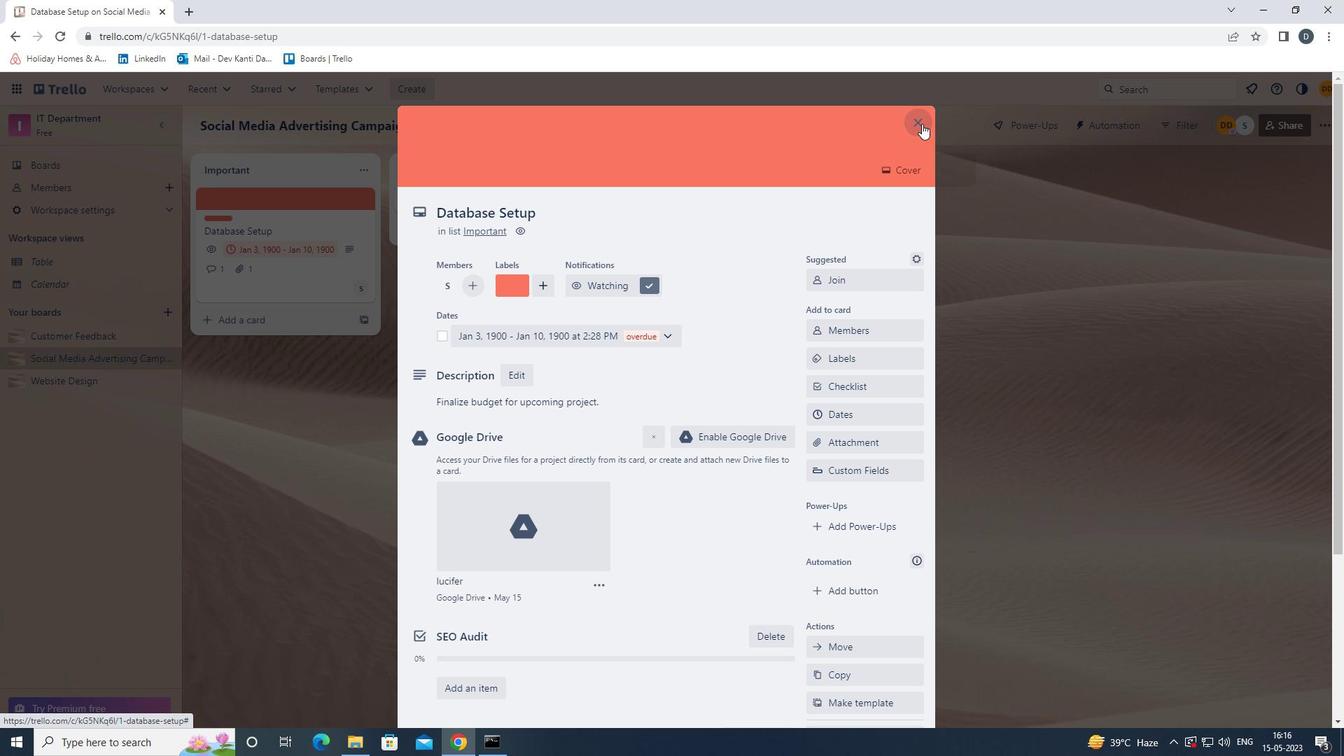 
Action: Mouse moved to (937, 410)
Screenshot: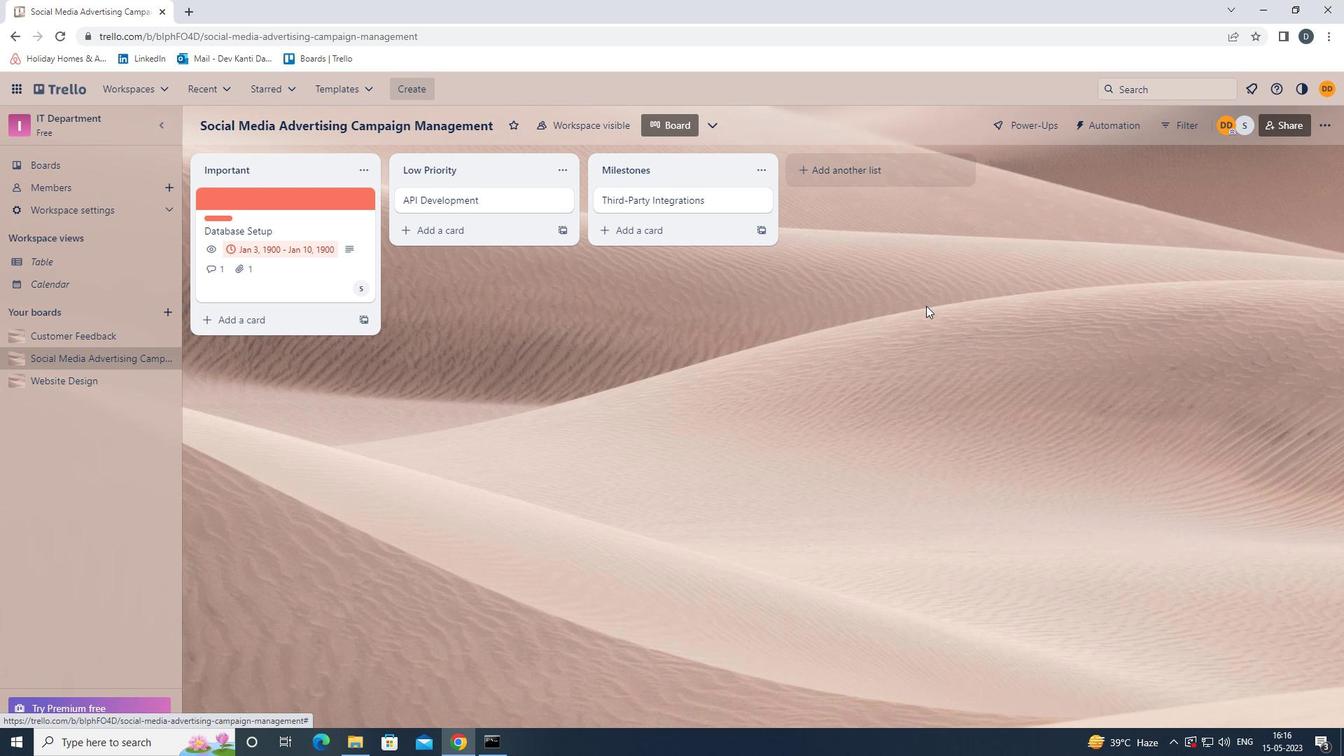 
